 Task: Create a scrum project ArtisanBridge. Add to scrum project ArtisanBridge a team member softage.1@softage.net and assign as Project Lead. Add to scrum project ArtisanBridge a team member softage.2@softage.net
Action: Mouse moved to (250, 65)
Screenshot: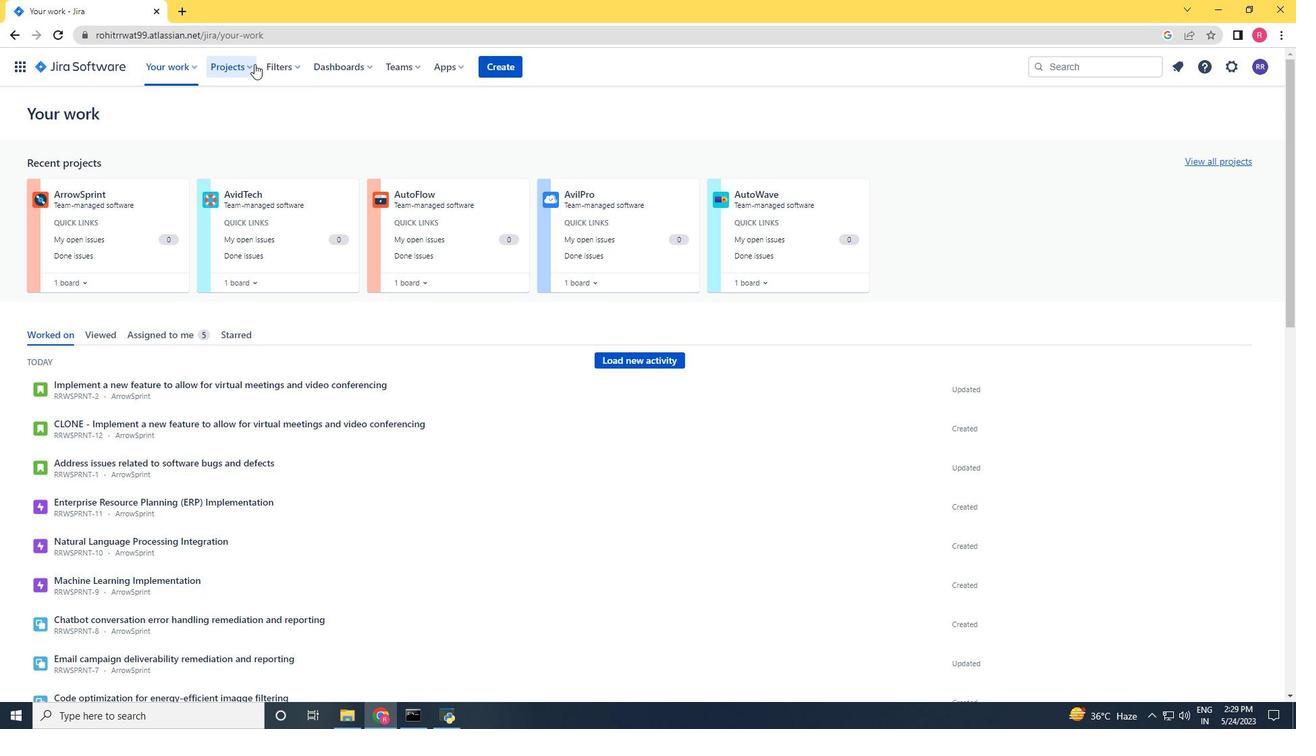 
Action: Mouse pressed left at (250, 65)
Screenshot: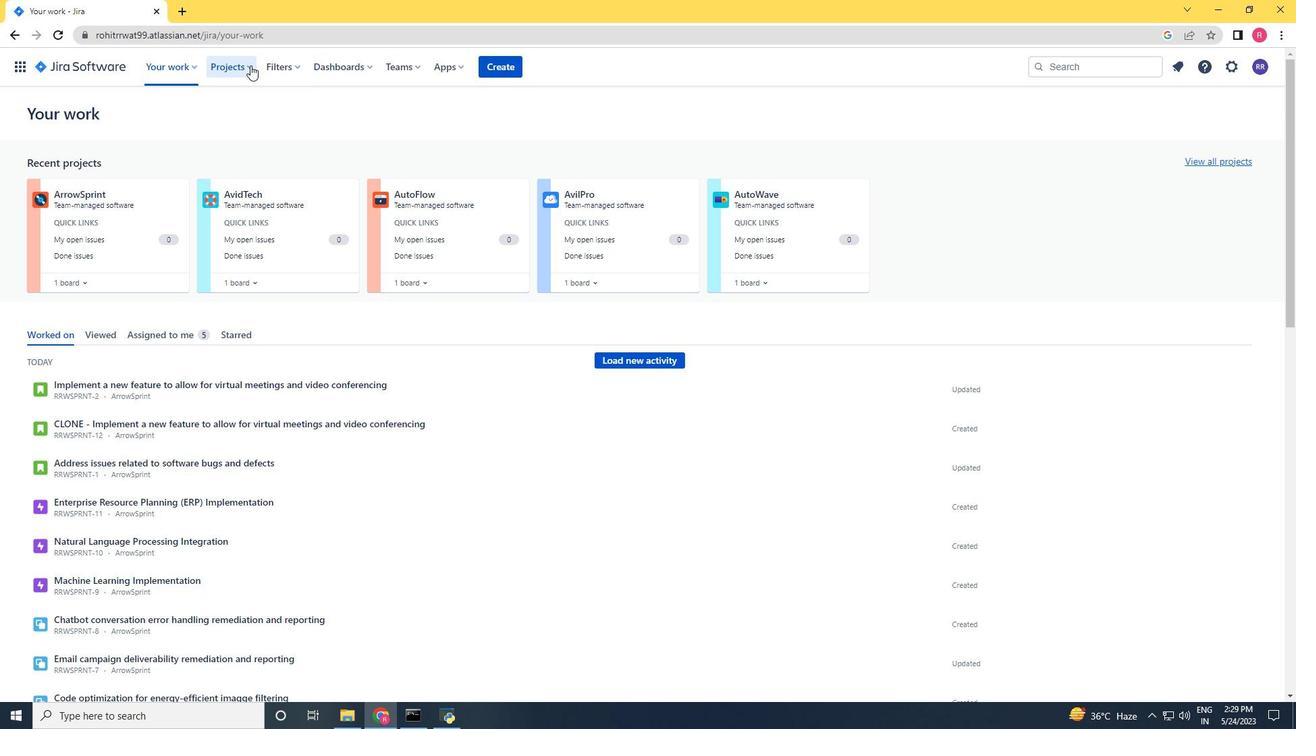 
Action: Mouse moved to (257, 328)
Screenshot: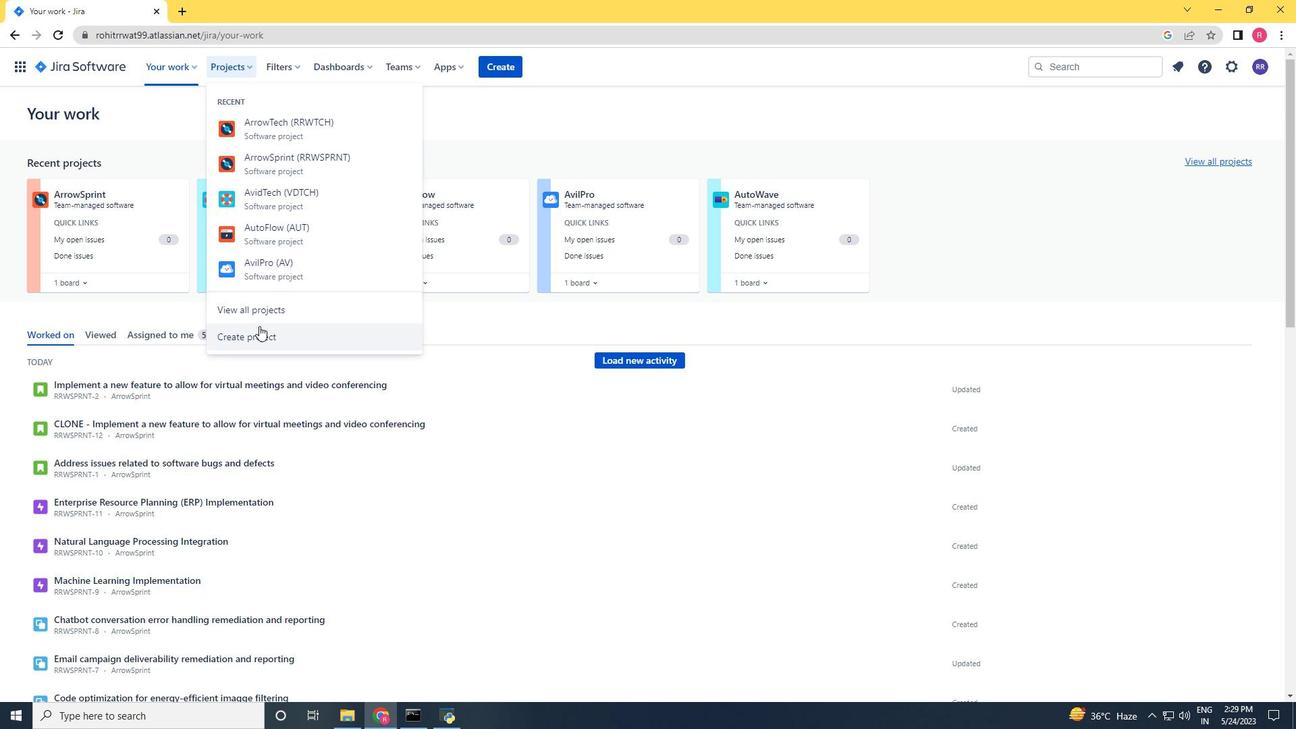 
Action: Mouse pressed left at (257, 328)
Screenshot: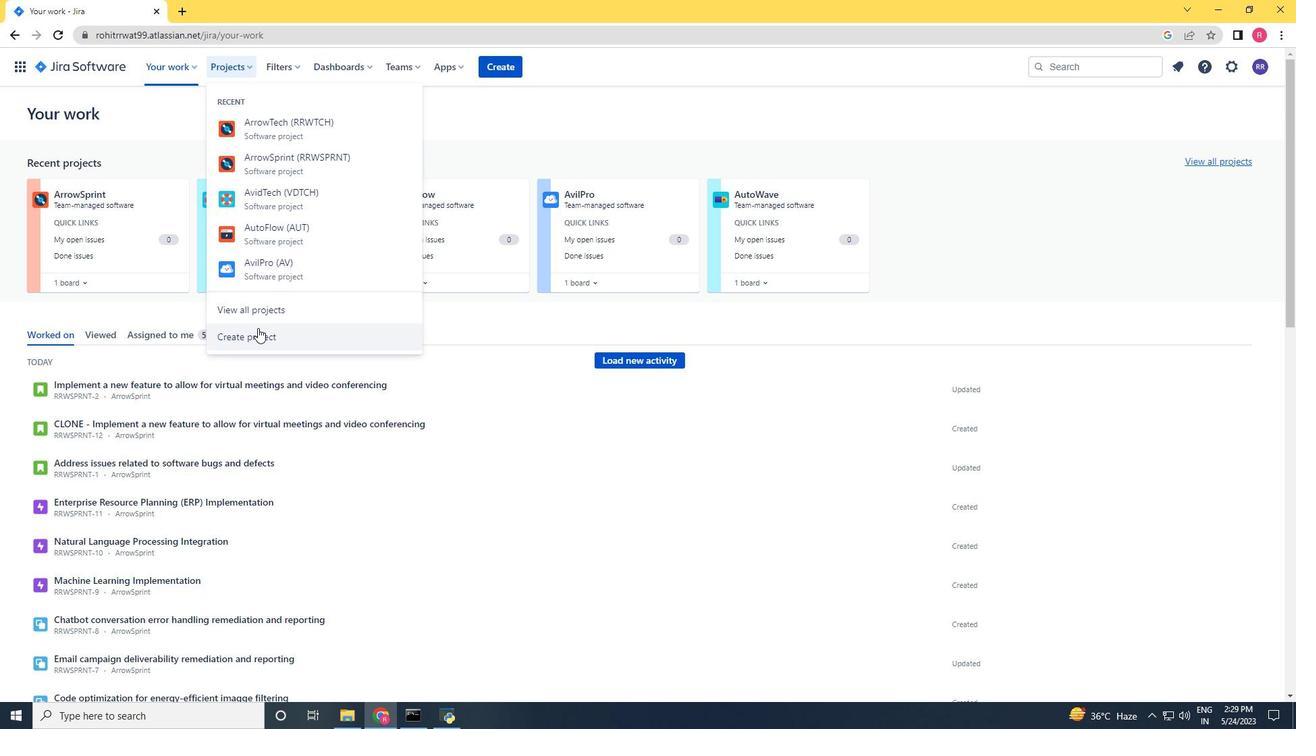 
Action: Mouse moved to (756, 353)
Screenshot: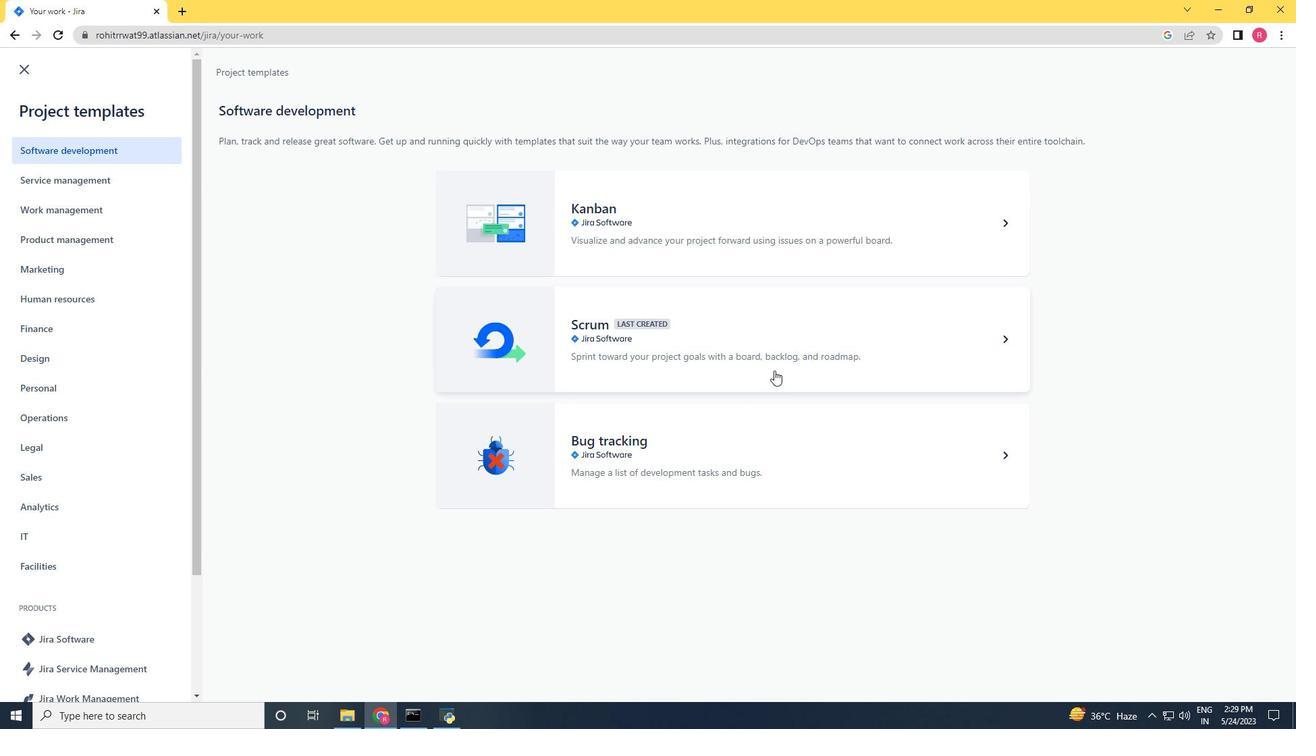 
Action: Mouse pressed left at (756, 353)
Screenshot: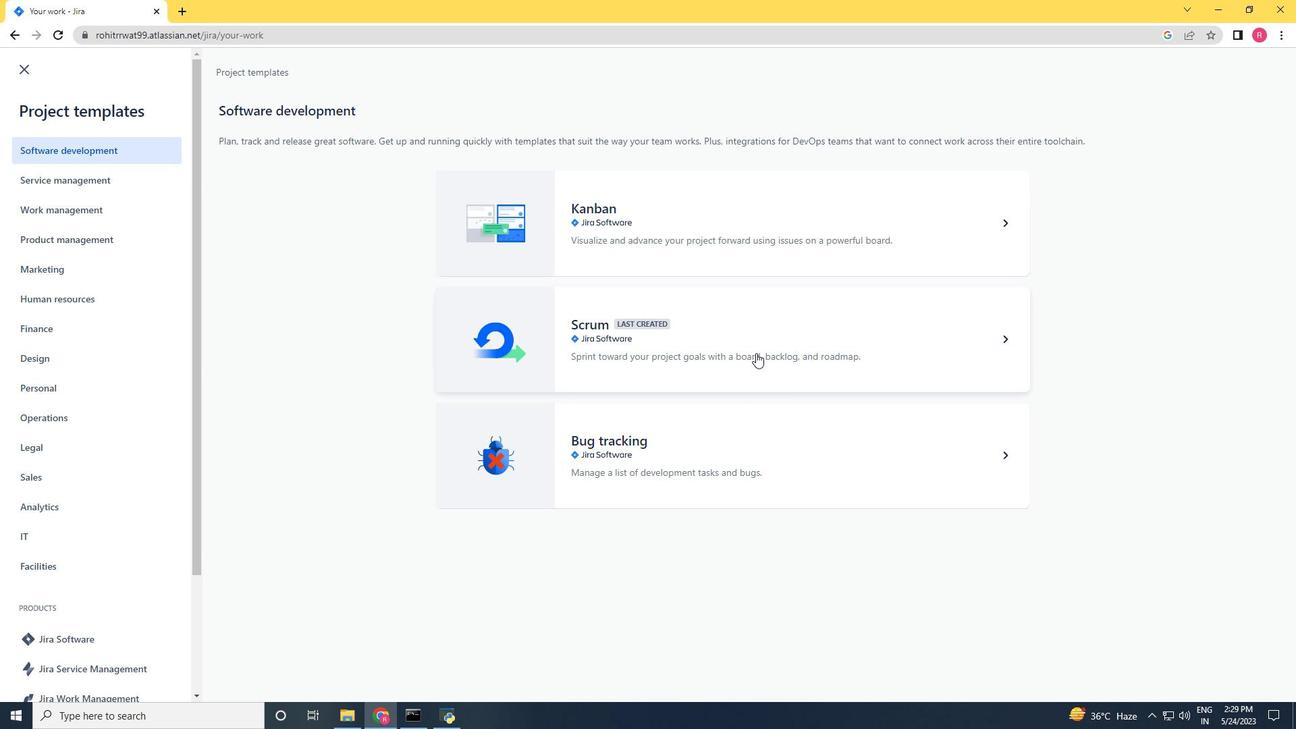 
Action: Mouse moved to (988, 667)
Screenshot: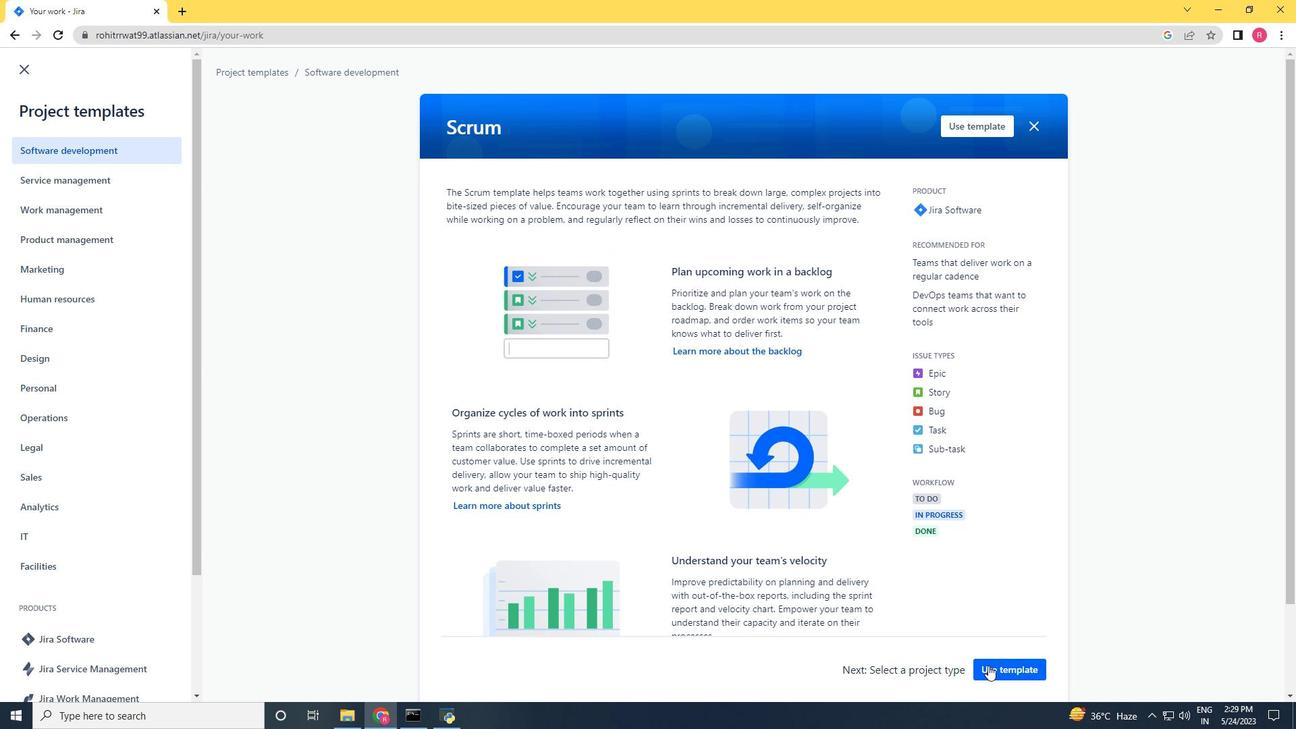 
Action: Mouse pressed left at (988, 667)
Screenshot: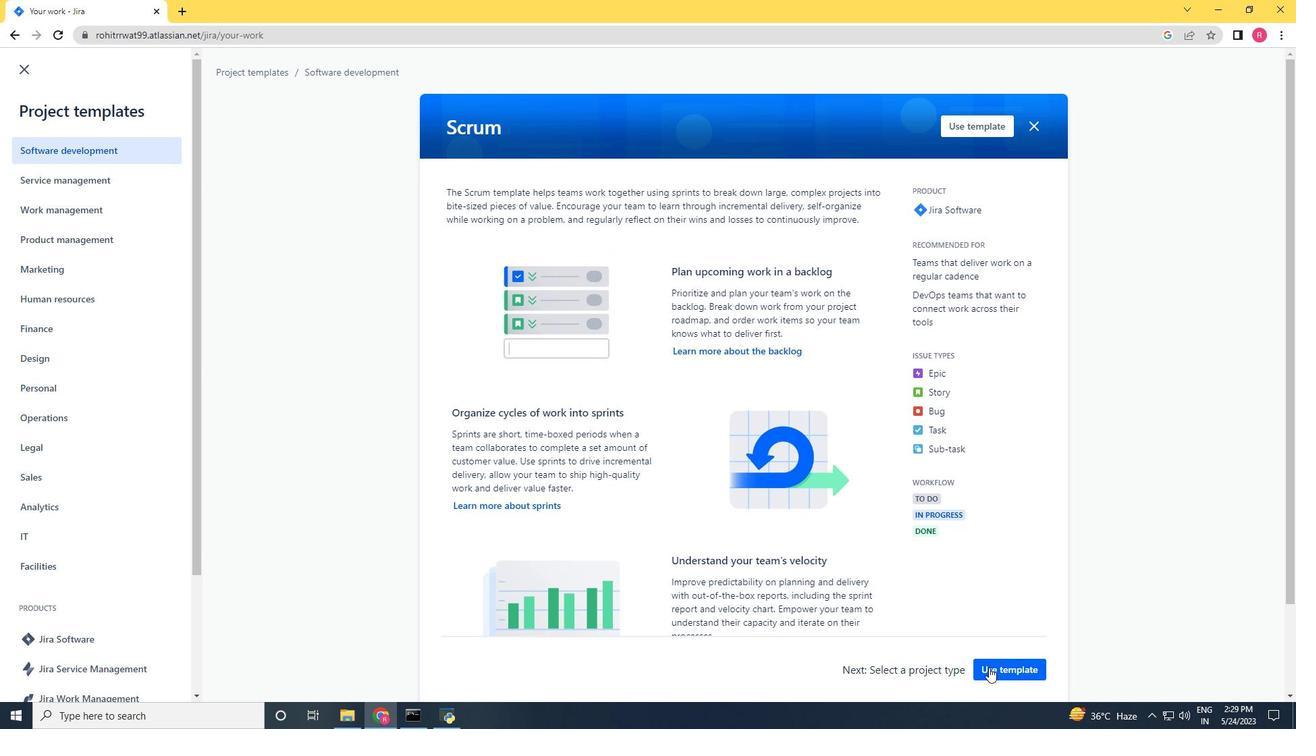 
Action: Mouse moved to (442, 662)
Screenshot: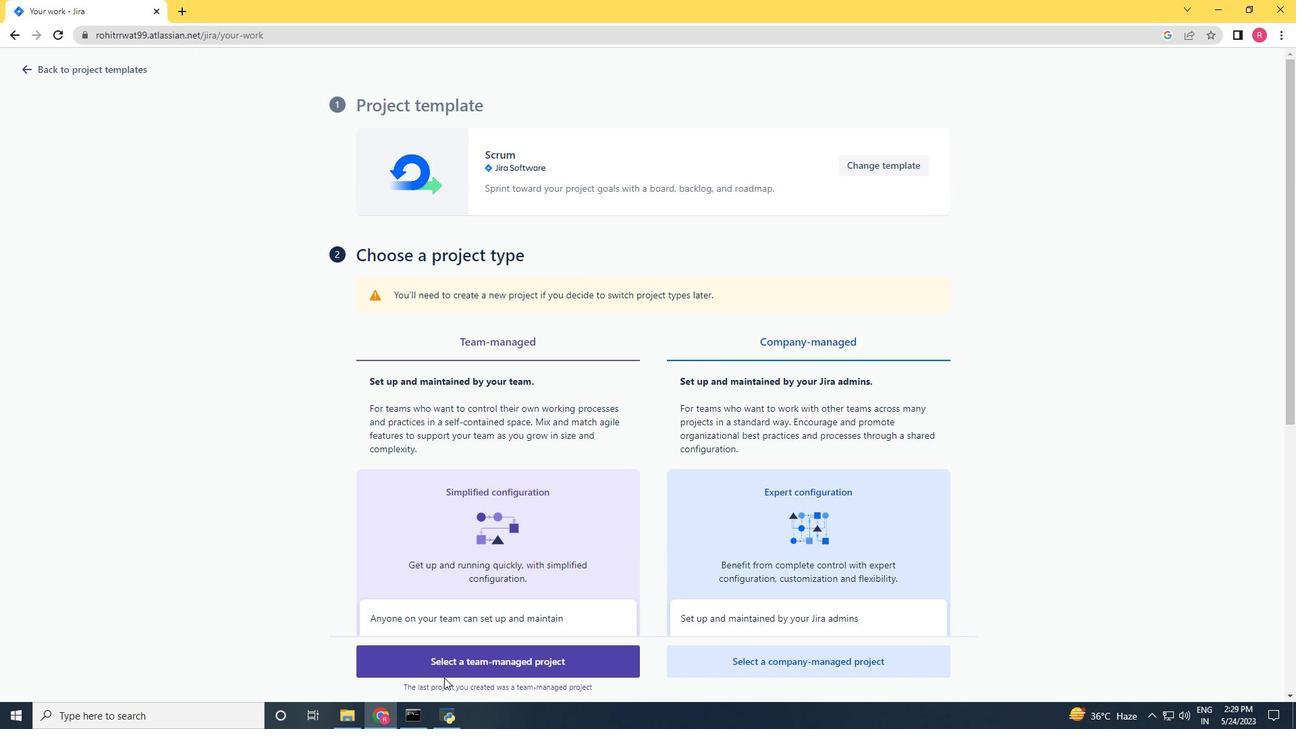 
Action: Mouse pressed left at (442, 662)
Screenshot: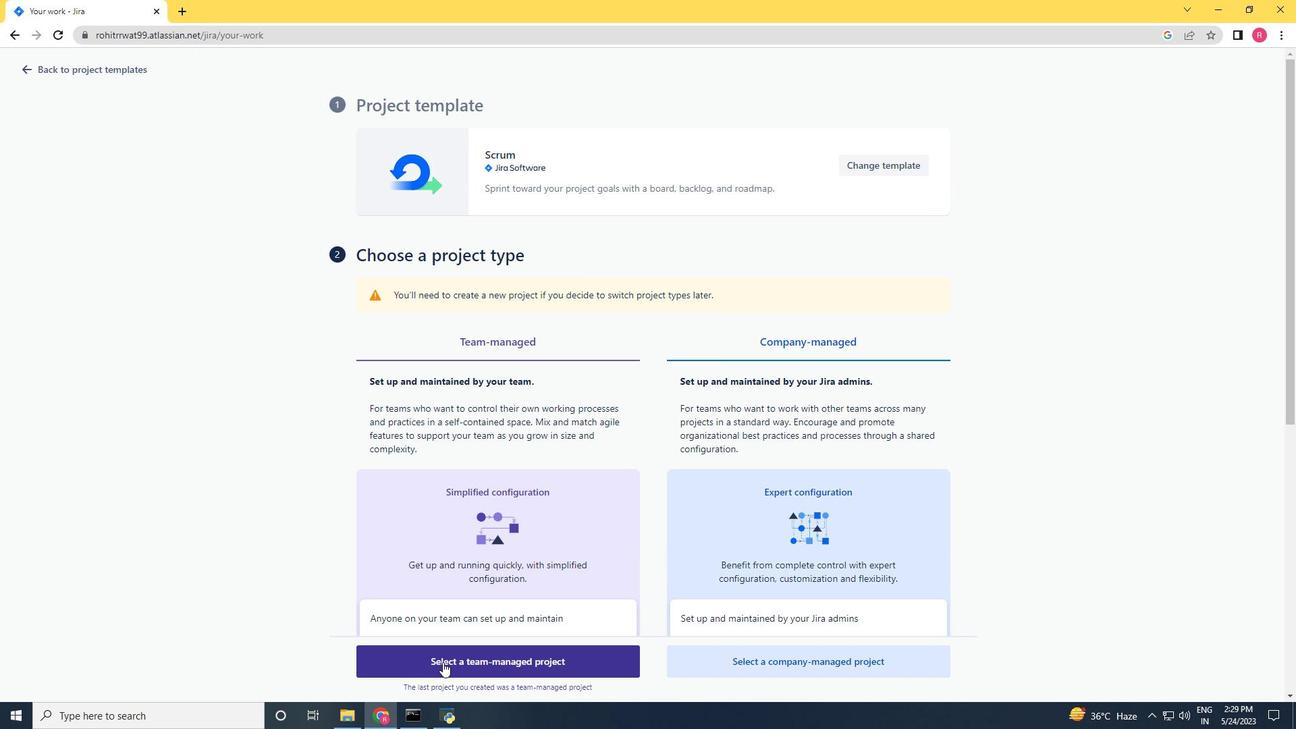 
Action: Mouse moved to (334, 313)
Screenshot: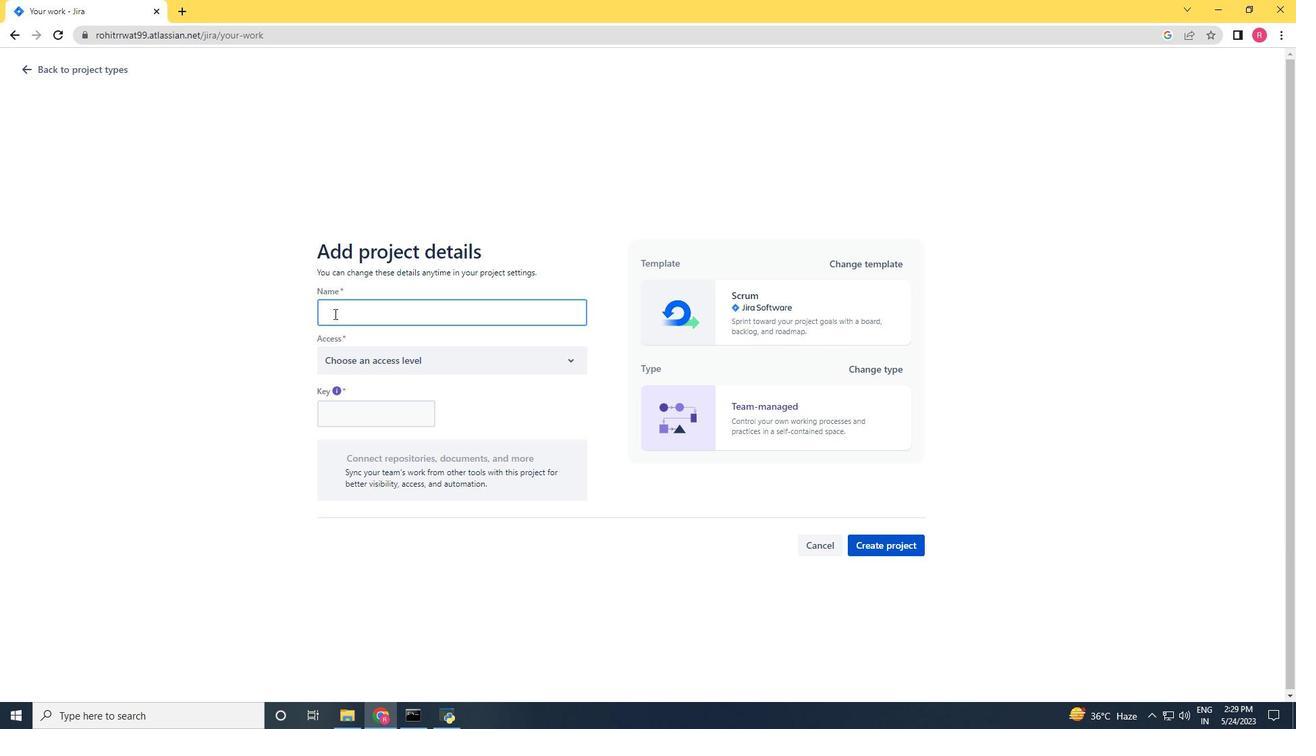
Action: Key pressed <Key.shift>Arisan<Key.shift>brideg<Key.backspace><Key.backspace>ge
Screenshot: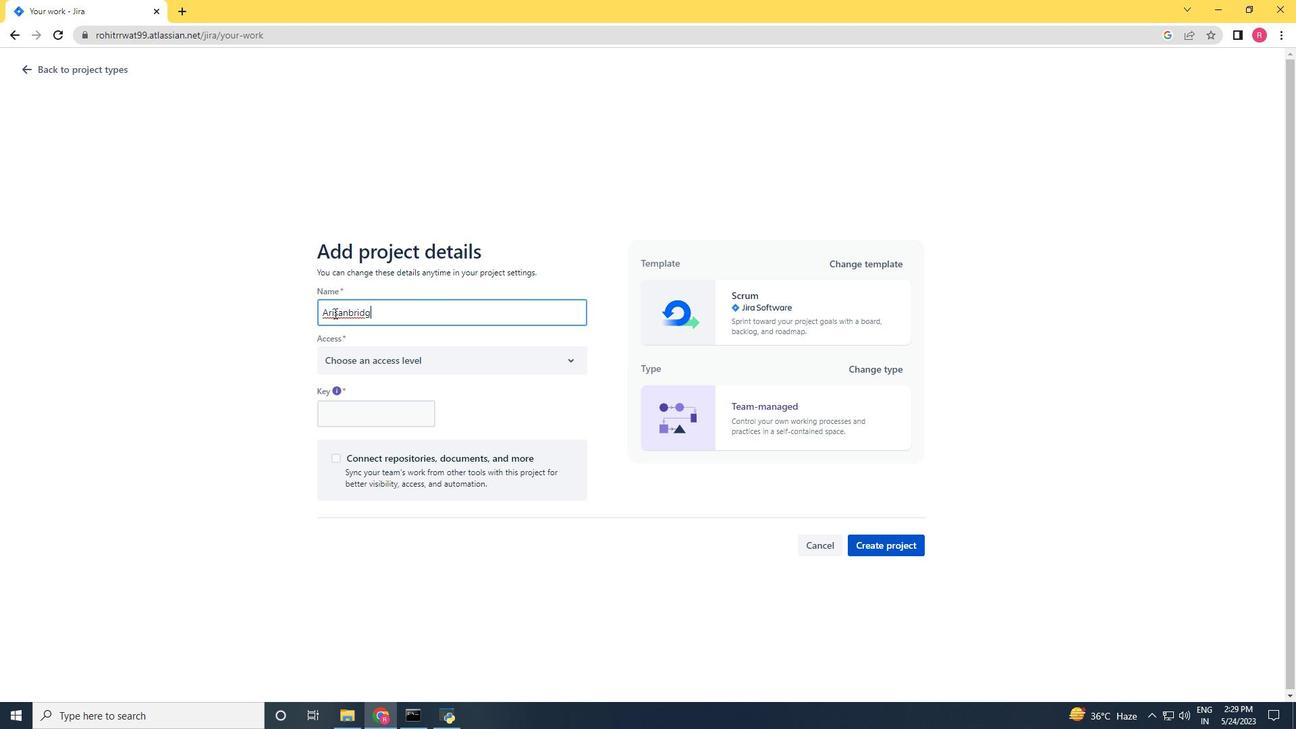 
Action: Mouse moved to (339, 313)
Screenshot: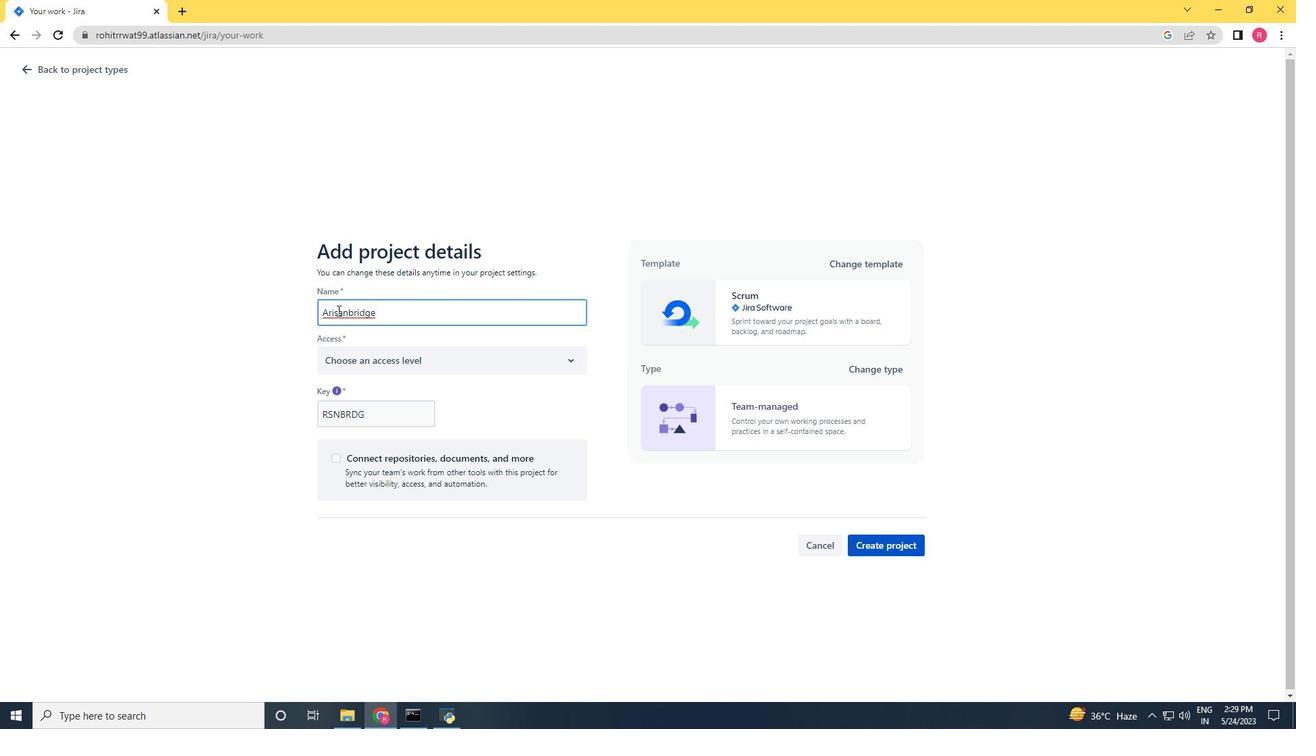 
Action: Mouse pressed left at (339, 313)
Screenshot: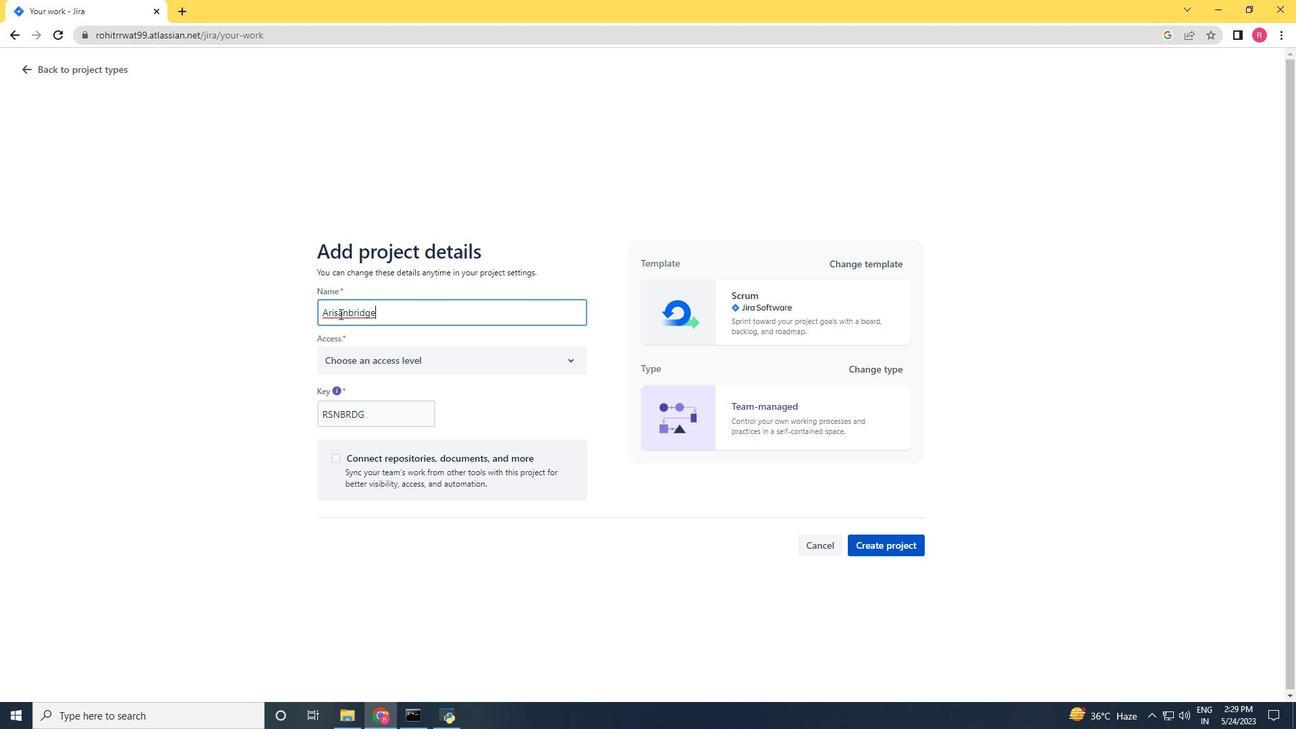 
Action: Mouse moved to (330, 315)
Screenshot: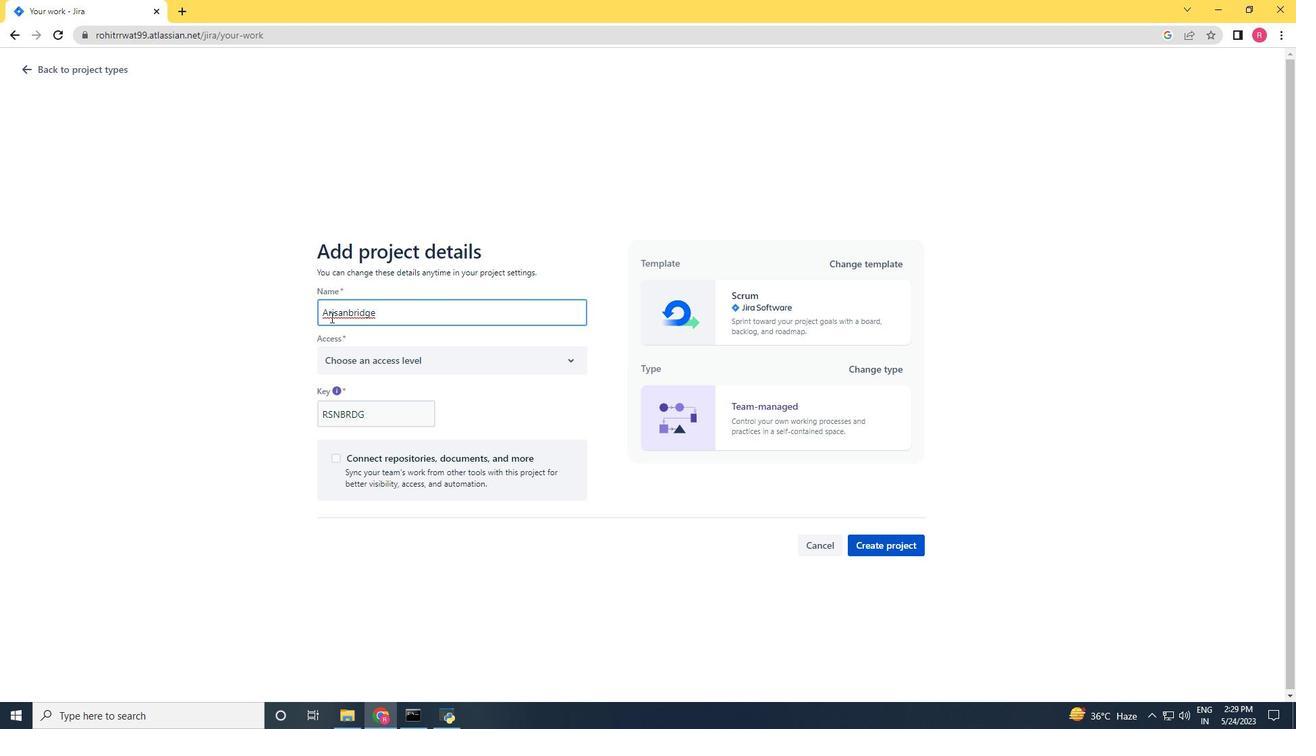 
Action: Mouse pressed left at (330, 315)
Screenshot: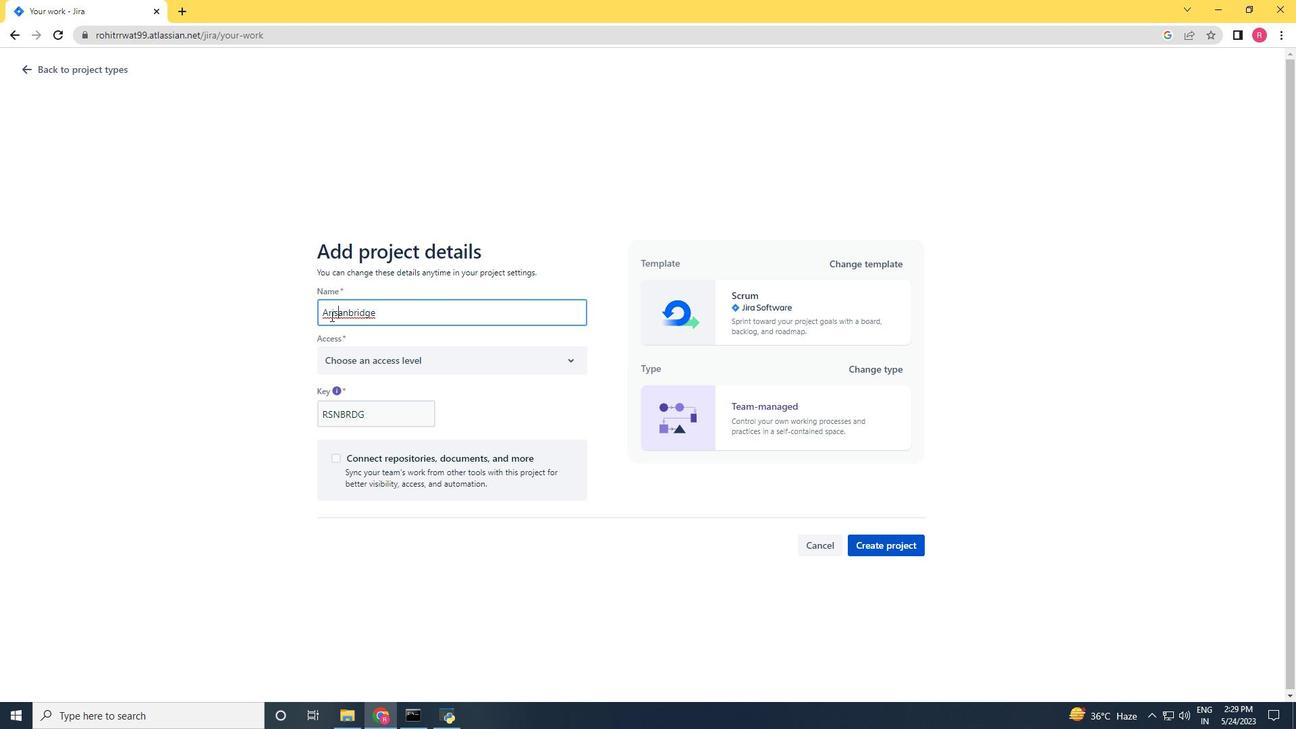 
Action: Key pressed t
Screenshot: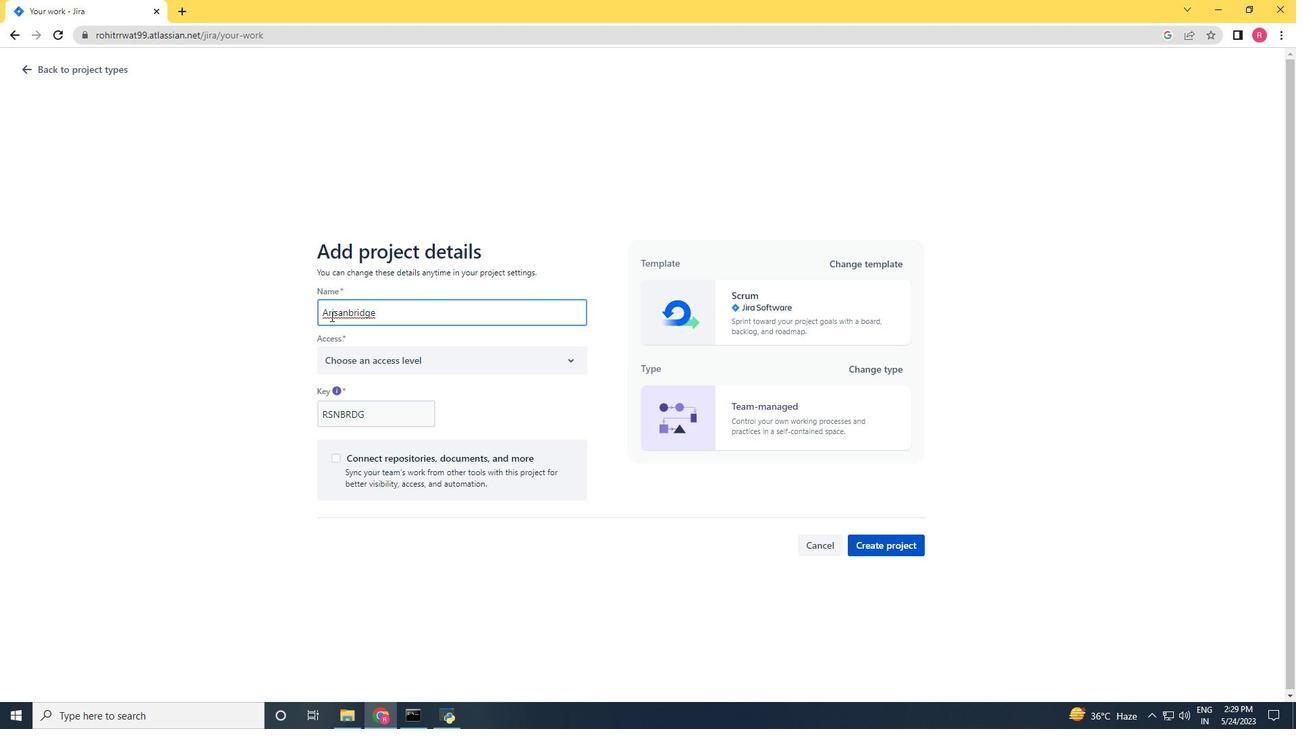 
Action: Mouse moved to (394, 314)
Screenshot: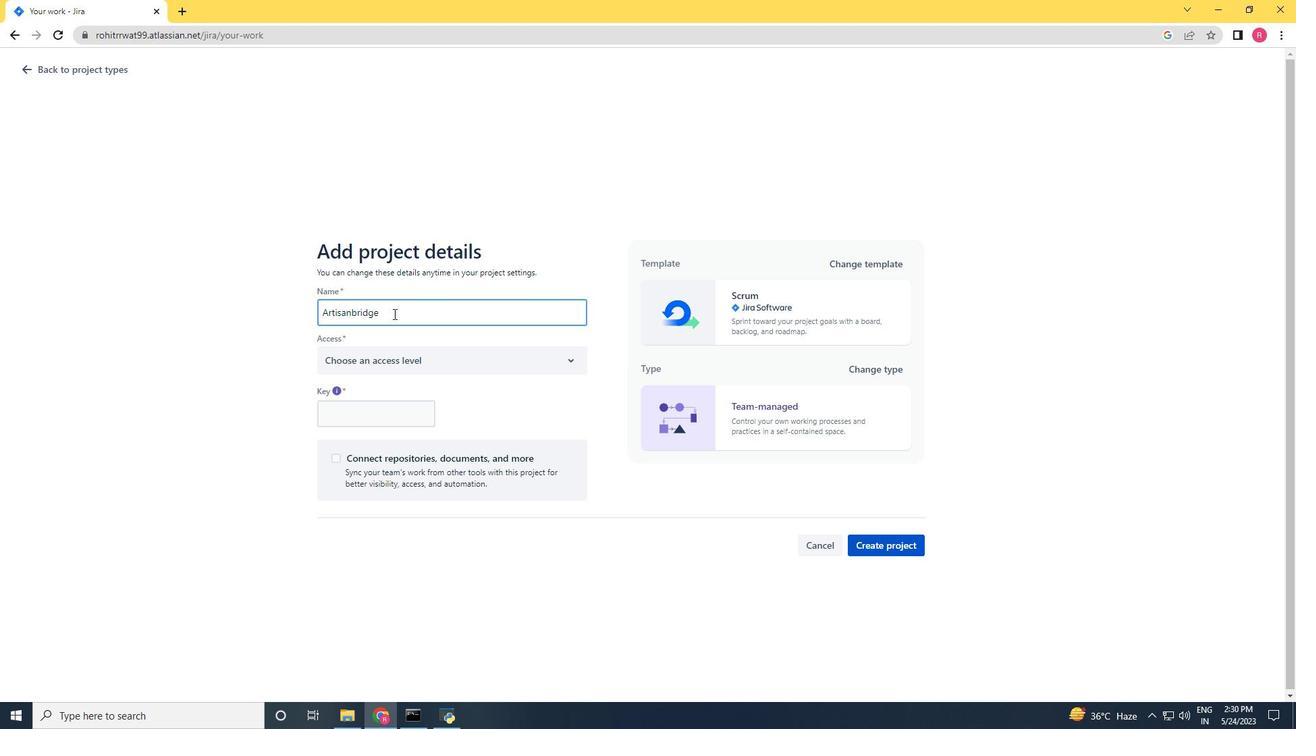 
Action: Mouse pressed left at (394, 314)
Screenshot: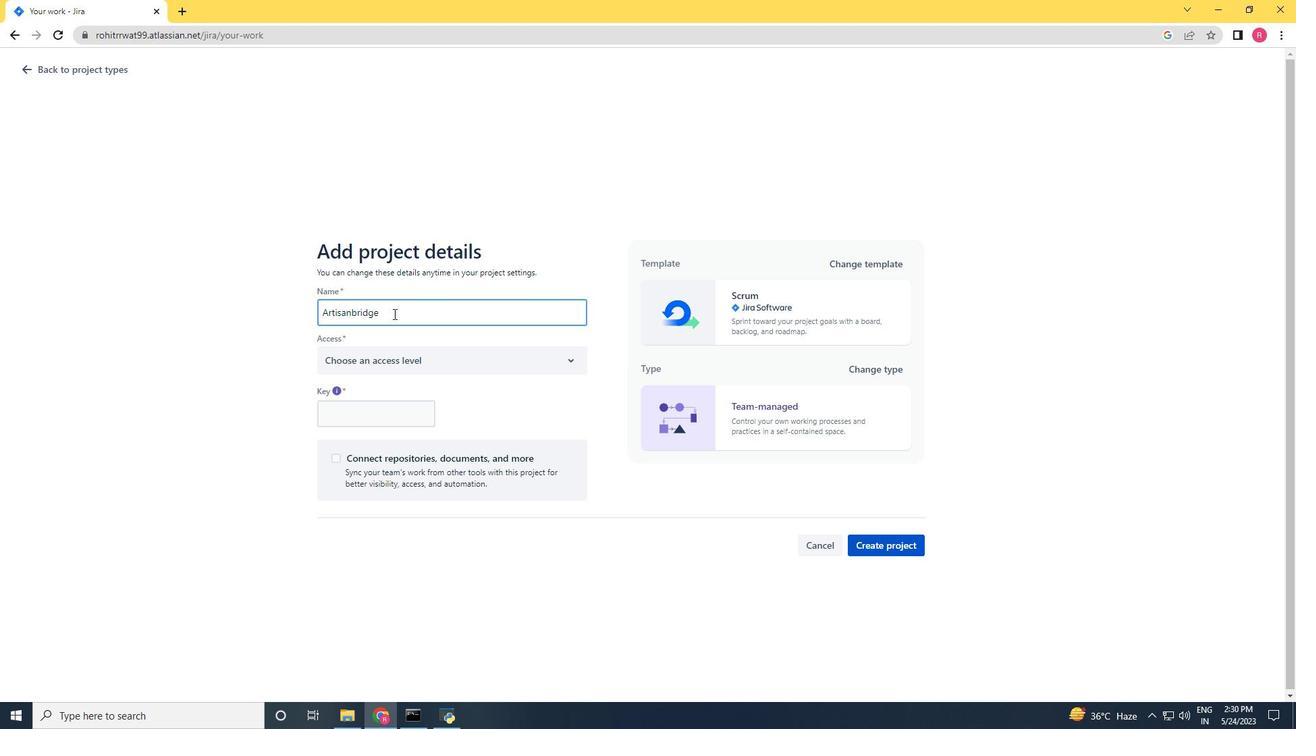 
Action: Mouse moved to (357, 316)
Screenshot: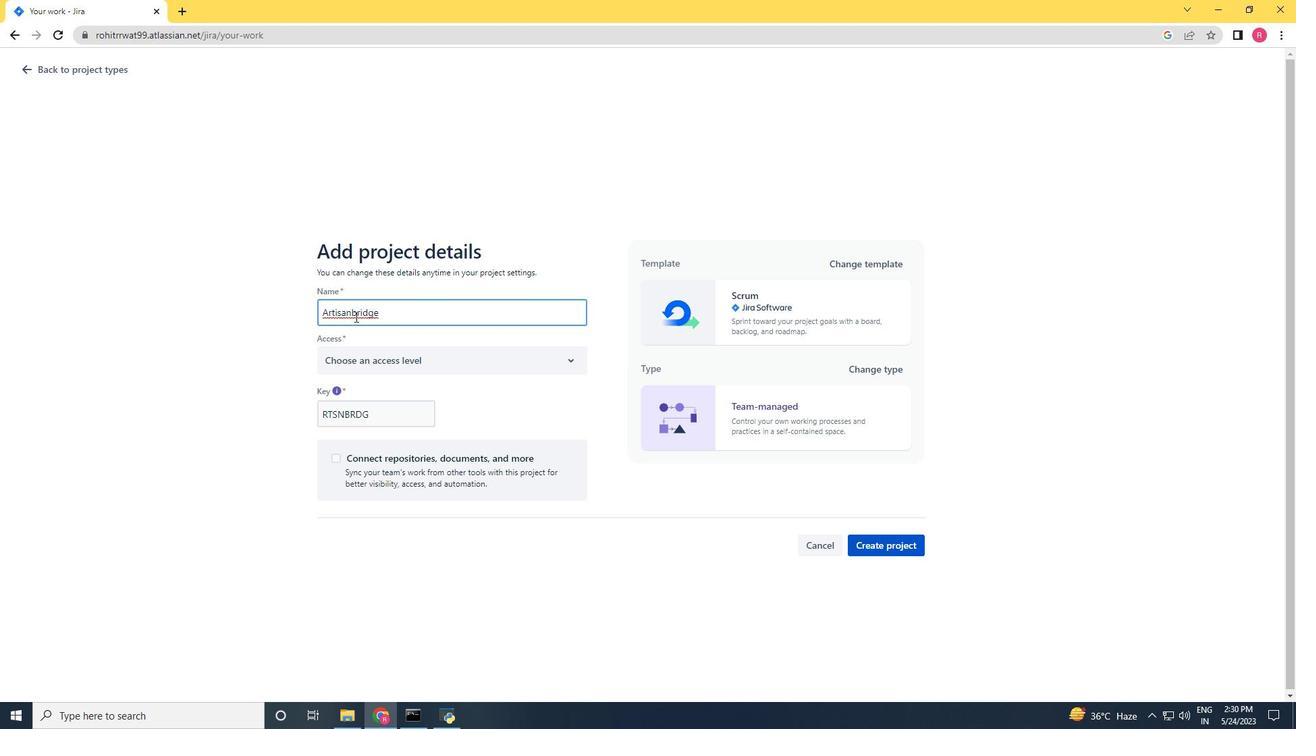 
Action: Mouse pressed left at (357, 316)
Screenshot: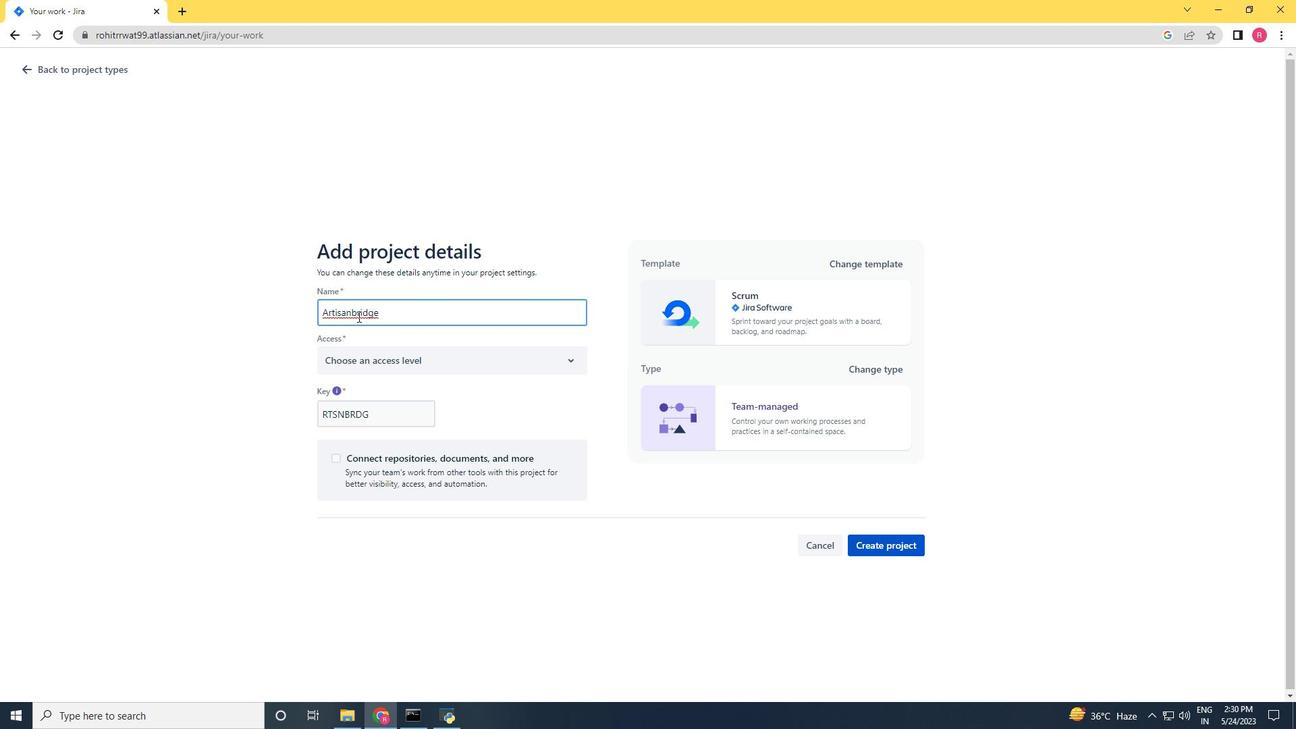 
Action: Key pressed <Key.backspace><Key.shift_r>B
Screenshot: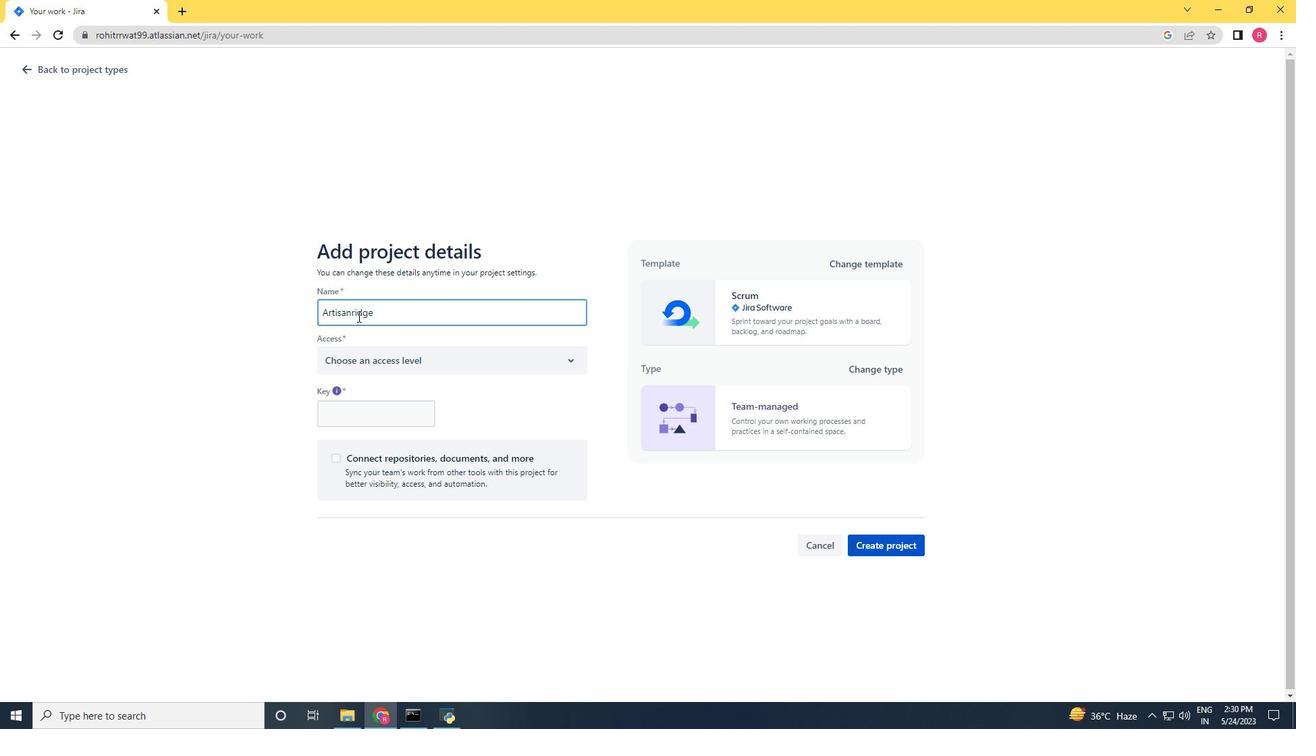 
Action: Mouse moved to (409, 369)
Screenshot: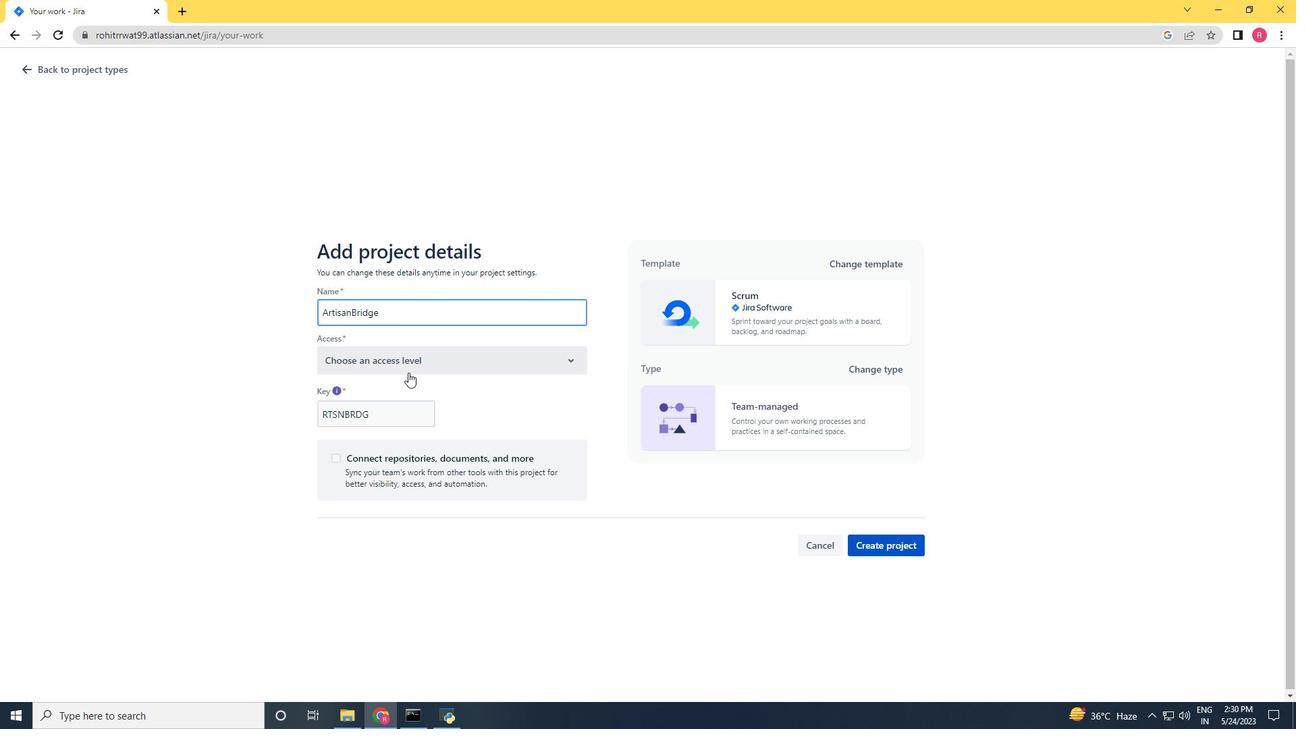 
Action: Mouse pressed left at (409, 369)
Screenshot: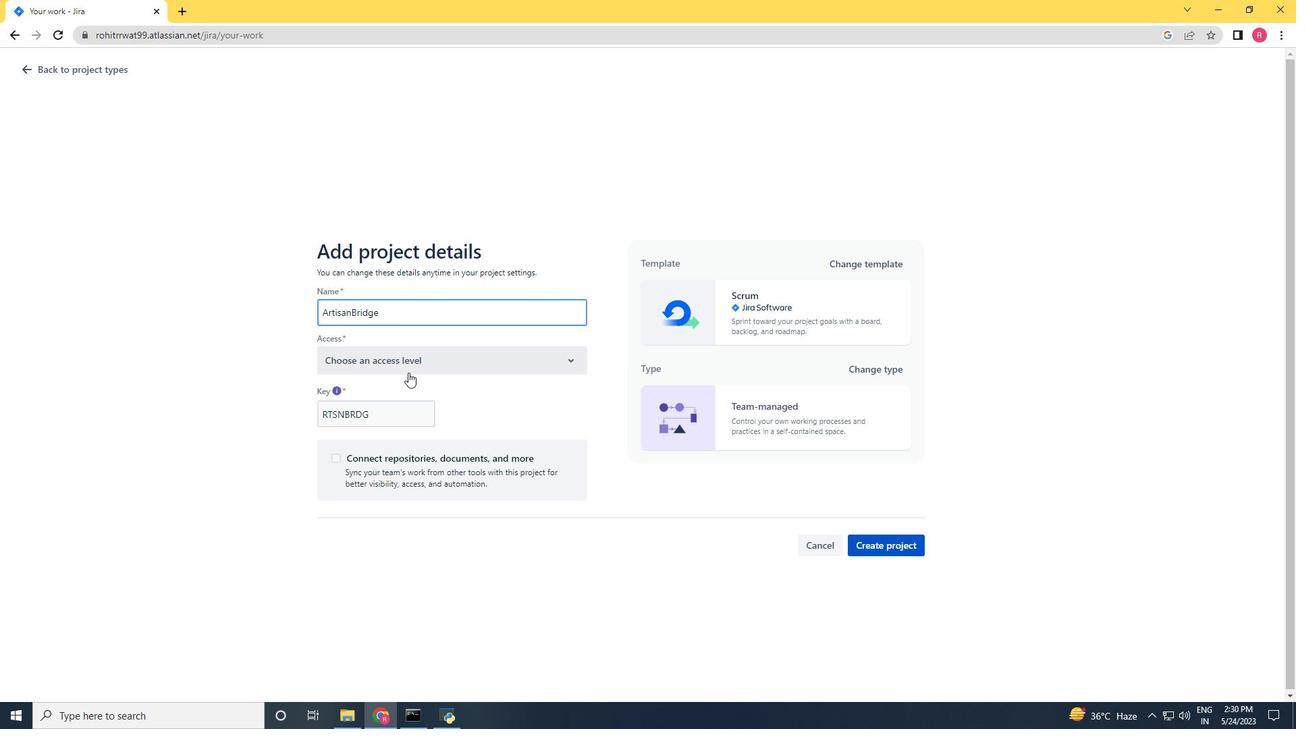 
Action: Mouse moved to (406, 408)
Screenshot: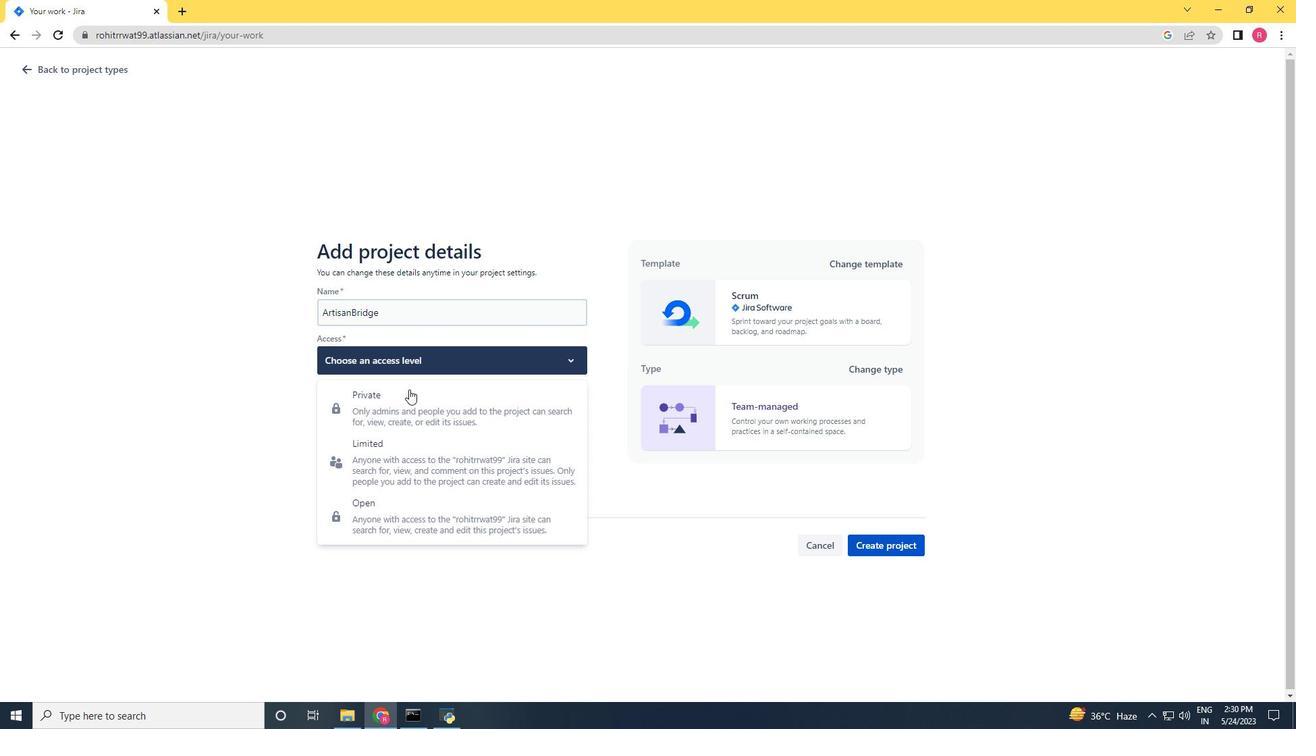 
Action: Mouse pressed left at (406, 408)
Screenshot: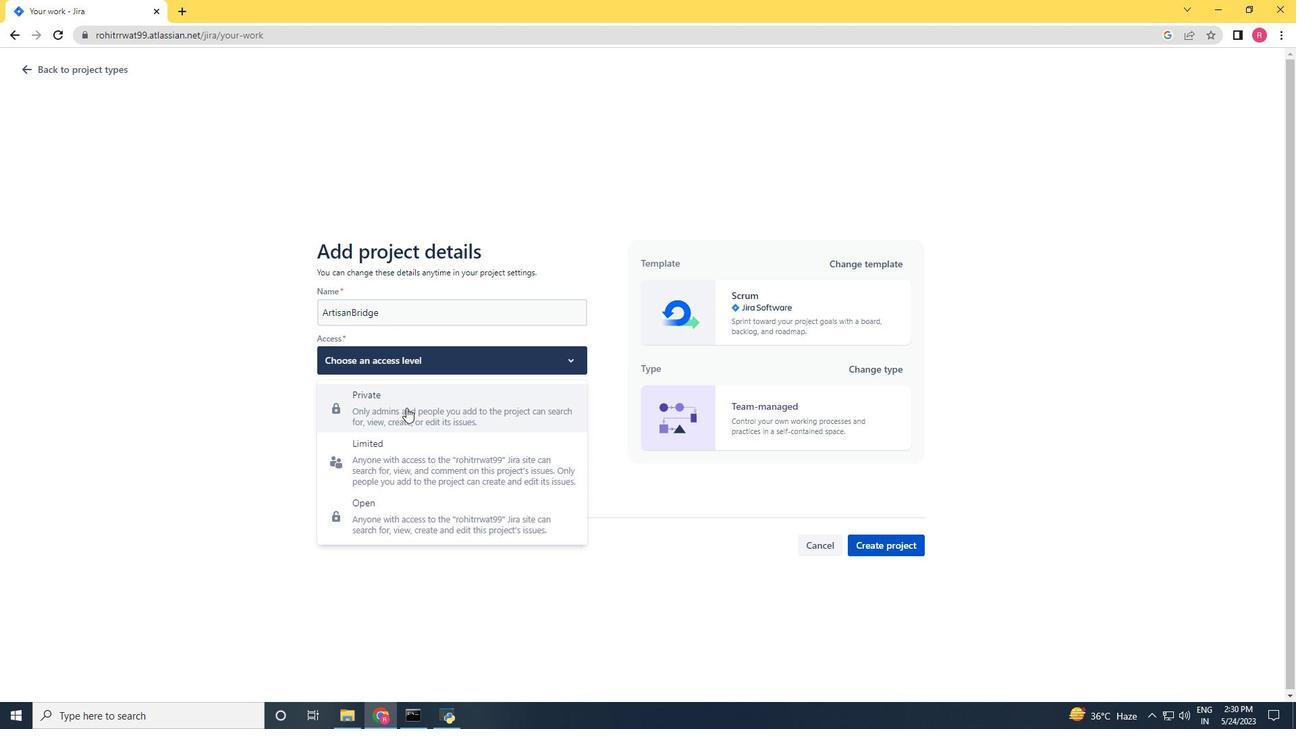 
Action: Mouse moved to (868, 544)
Screenshot: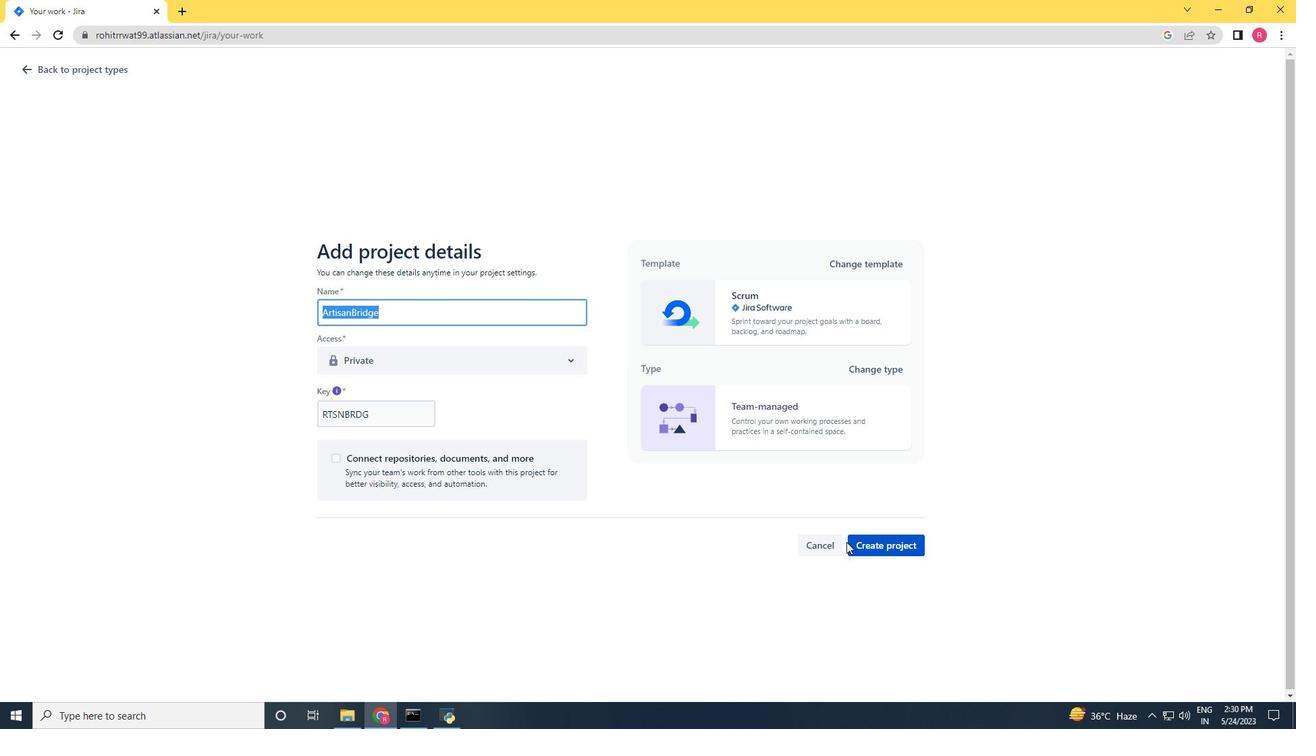 
Action: Mouse pressed left at (868, 544)
Screenshot: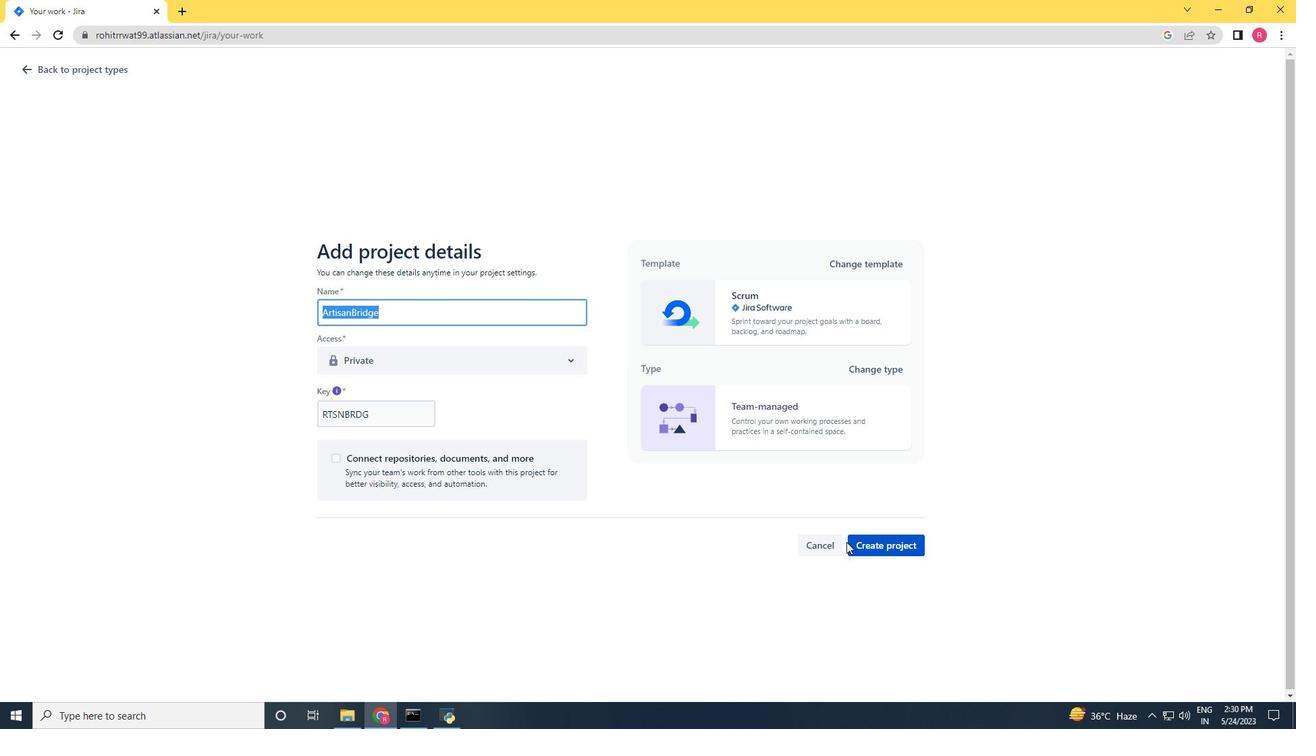 
Action: Mouse moved to (326, 190)
Screenshot: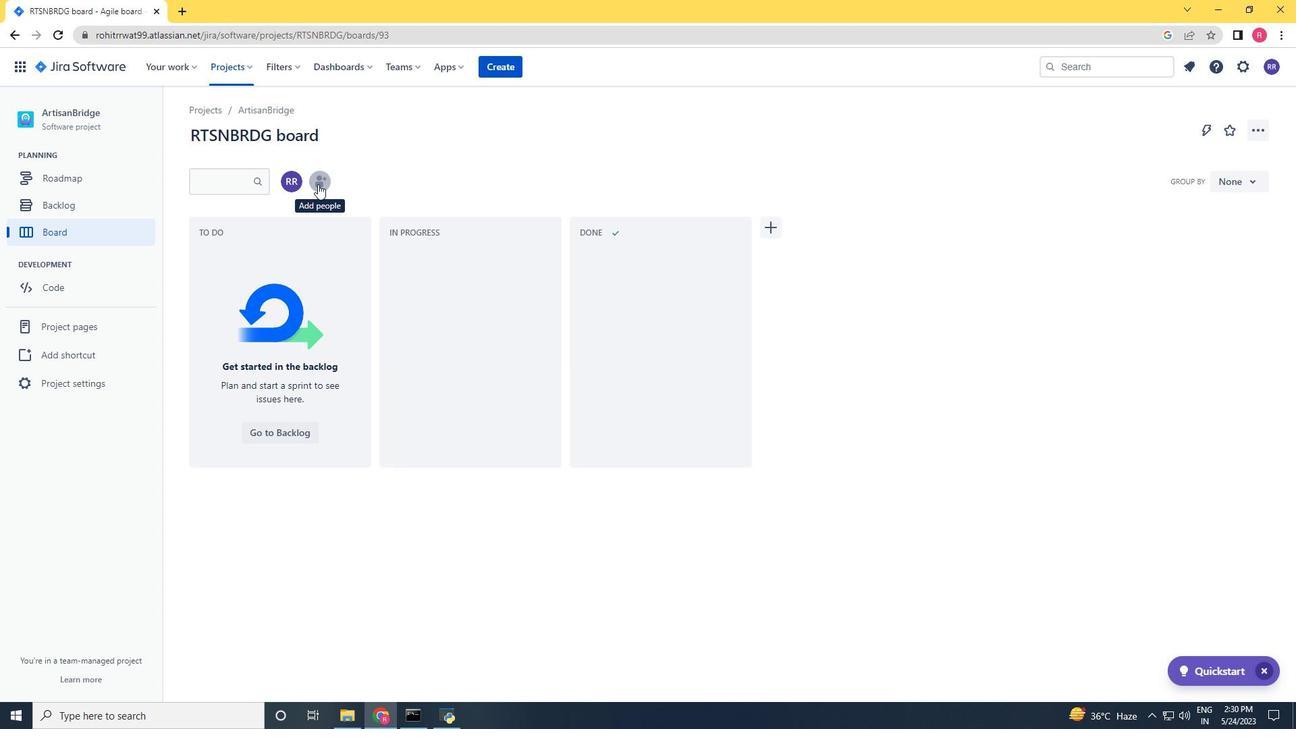 
Action: Mouse pressed left at (326, 190)
Screenshot: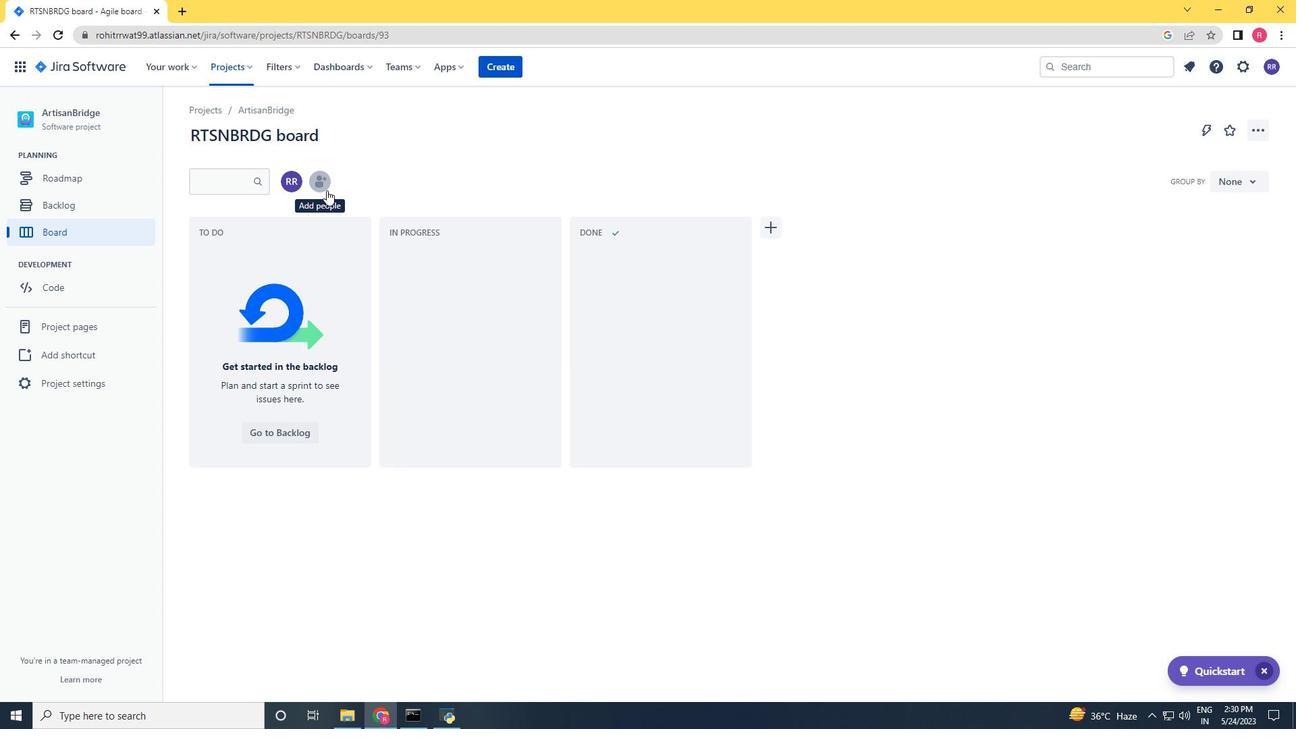 
Action: Key pressed softage.1<Key.shift><Key.shift><Key.shift><Key.shift><Key.shift><Key.shift><Key.shift><Key.shift><Key.shift><Key.shift><Key.shift><Key.shift>@softage.net
Screenshot: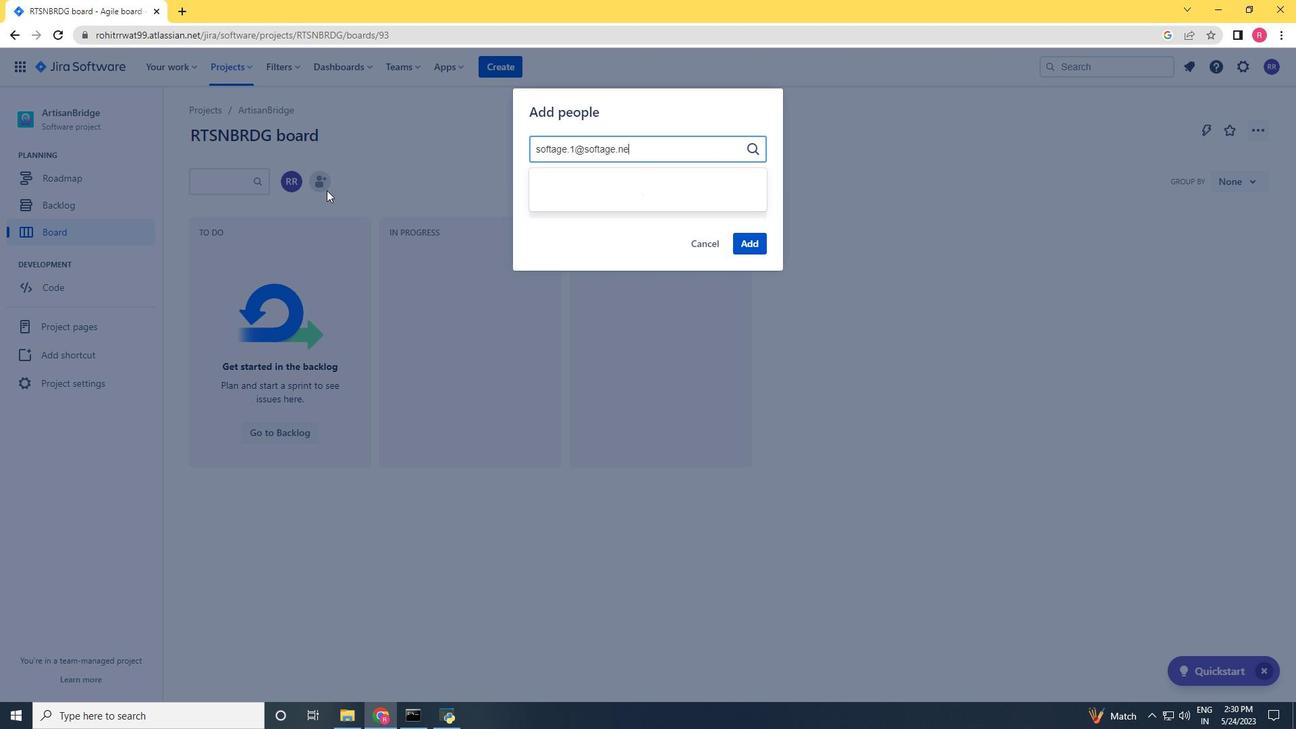 
Action: Mouse moved to (590, 194)
Screenshot: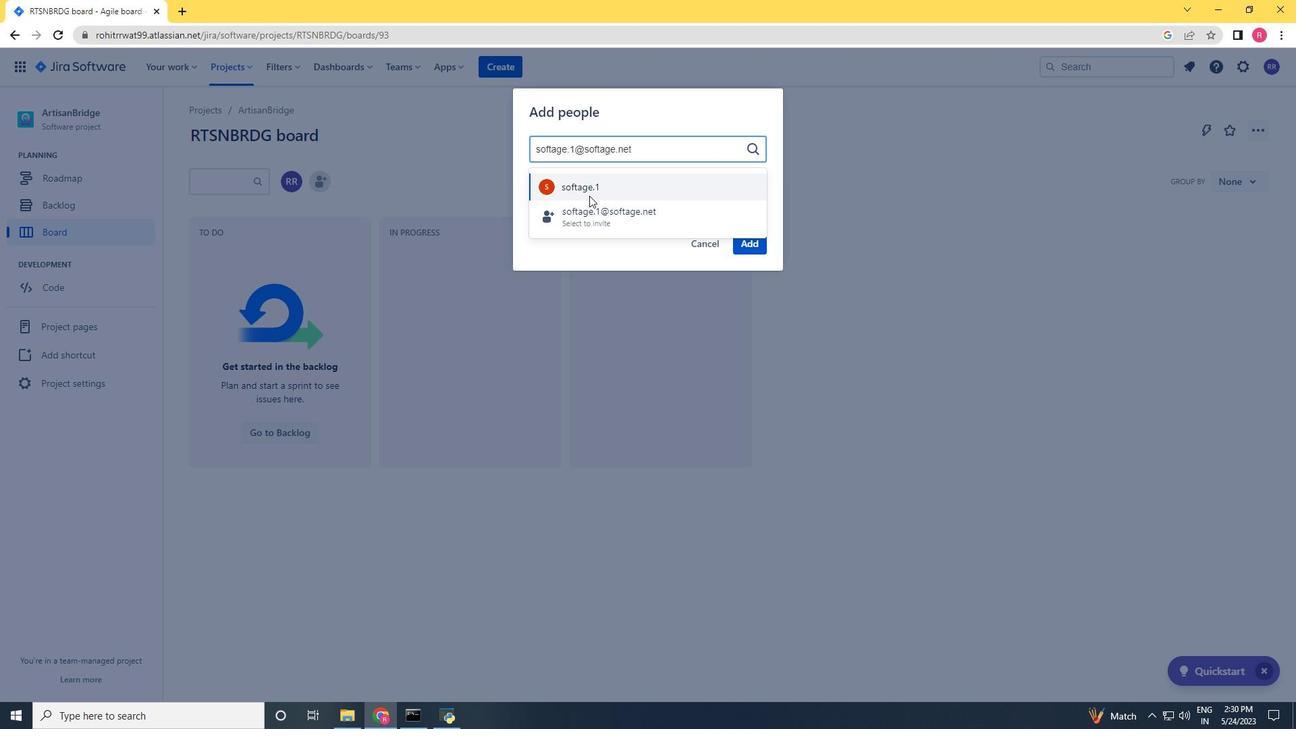 
Action: Mouse pressed left at (590, 194)
Screenshot: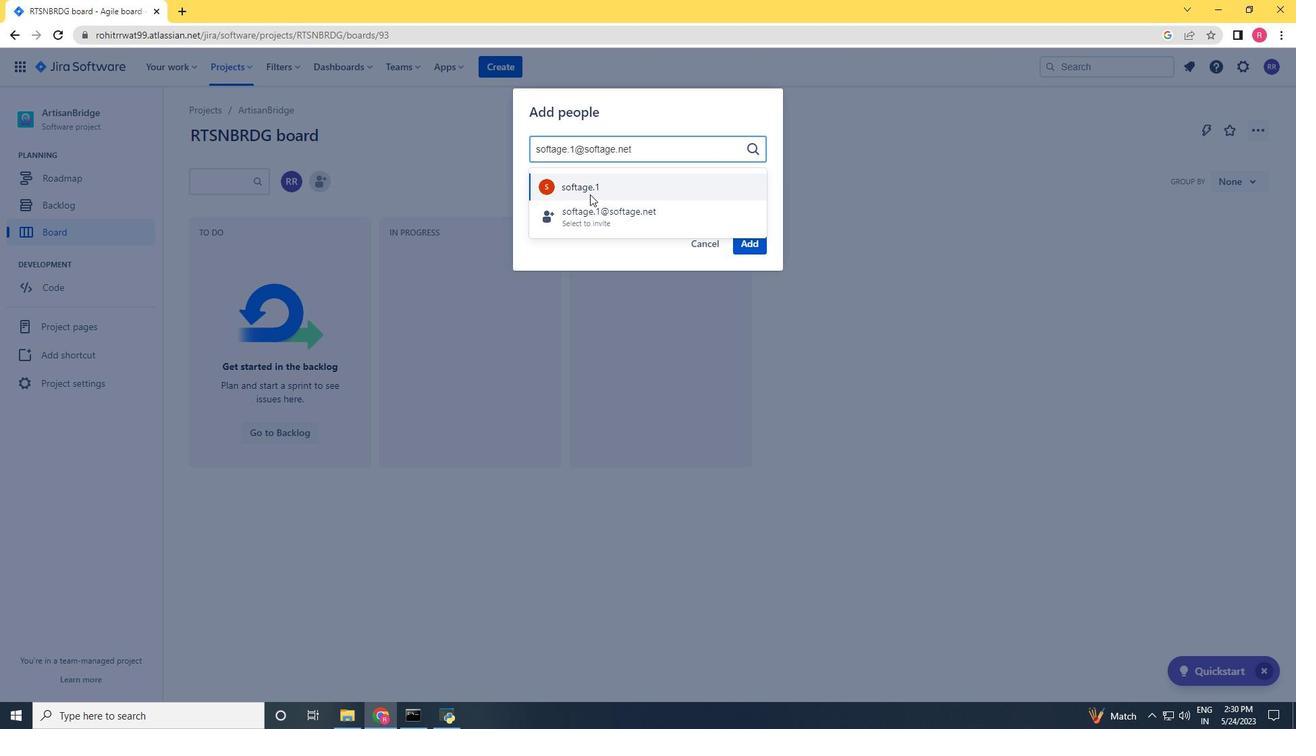 
Action: Mouse moved to (751, 247)
Screenshot: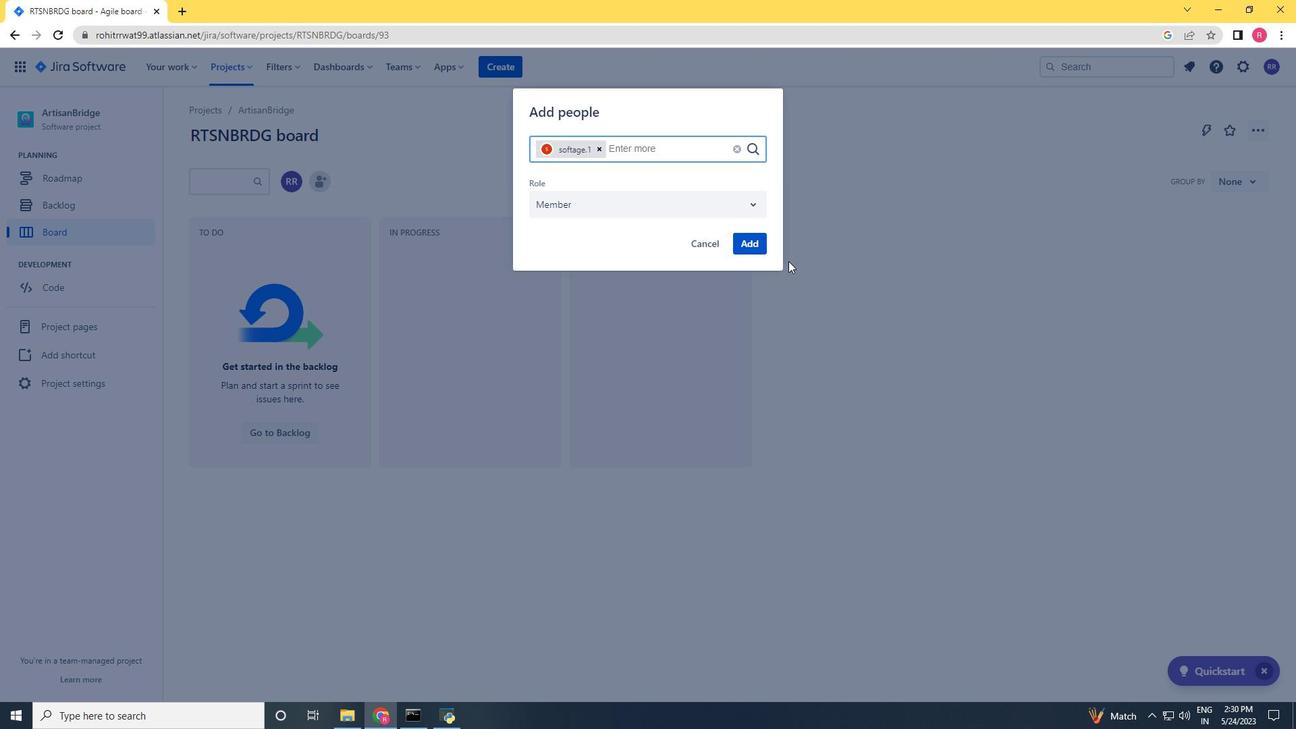 
Action: Mouse pressed left at (751, 247)
Screenshot: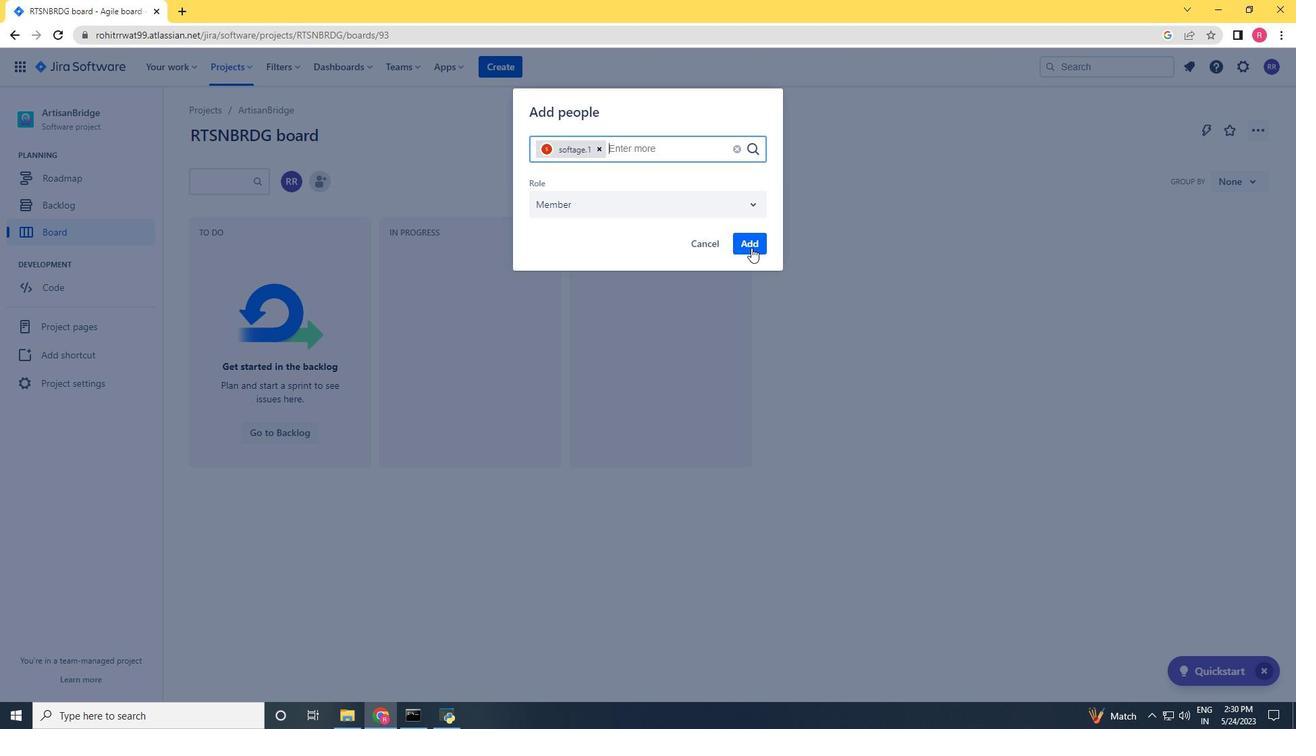 
Action: Mouse moved to (85, 379)
Screenshot: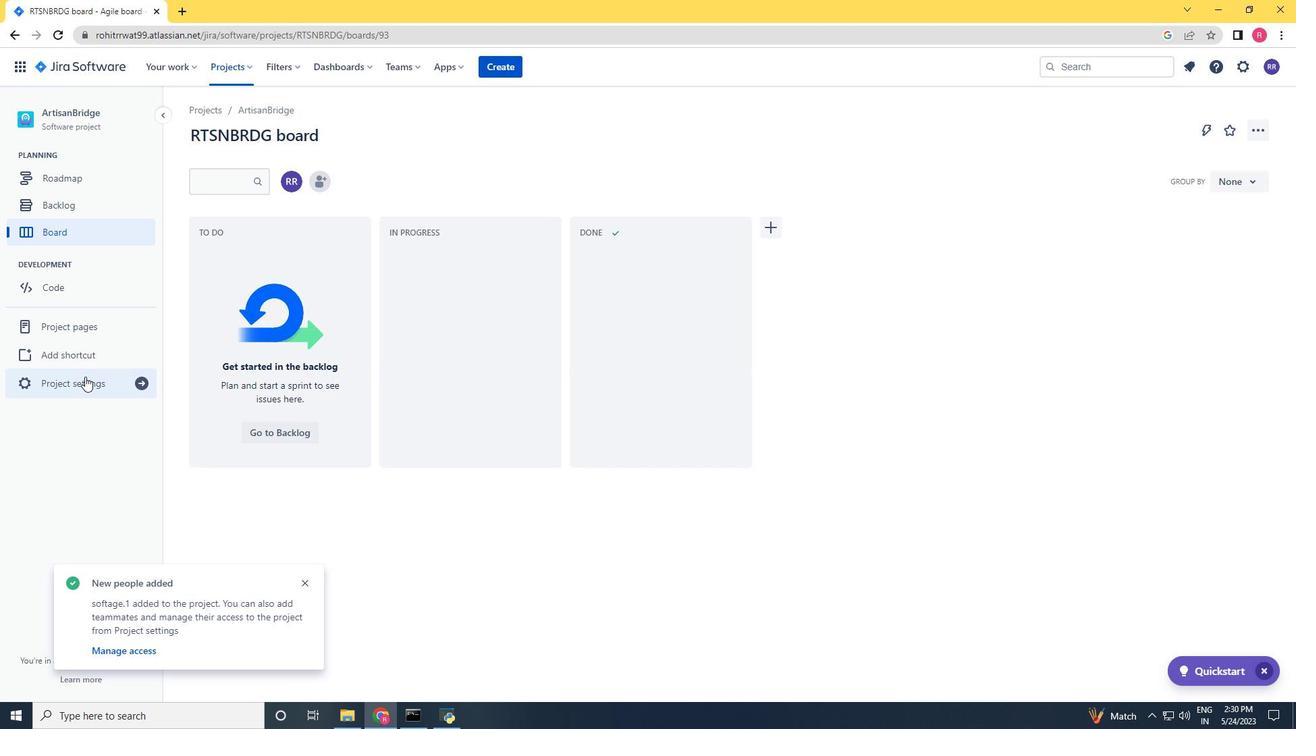 
Action: Mouse pressed left at (85, 379)
Screenshot: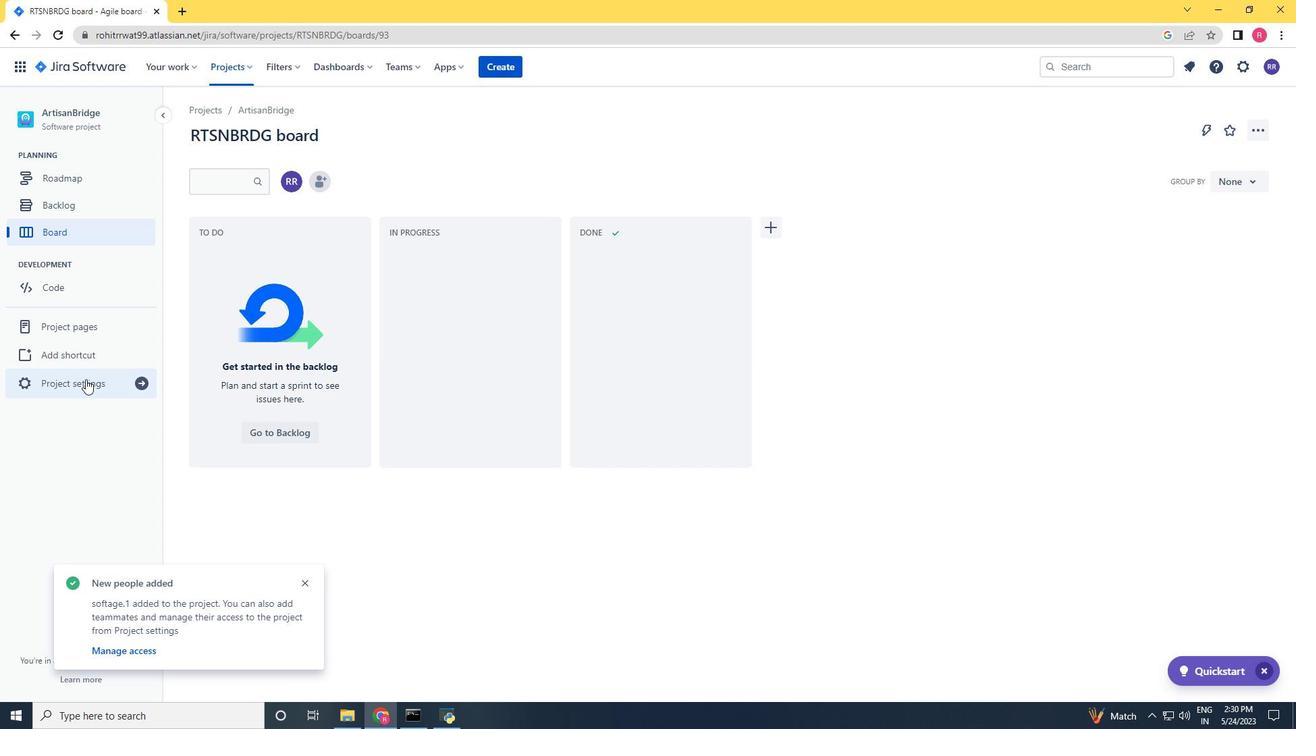
Action: Mouse moved to (668, 494)
Screenshot: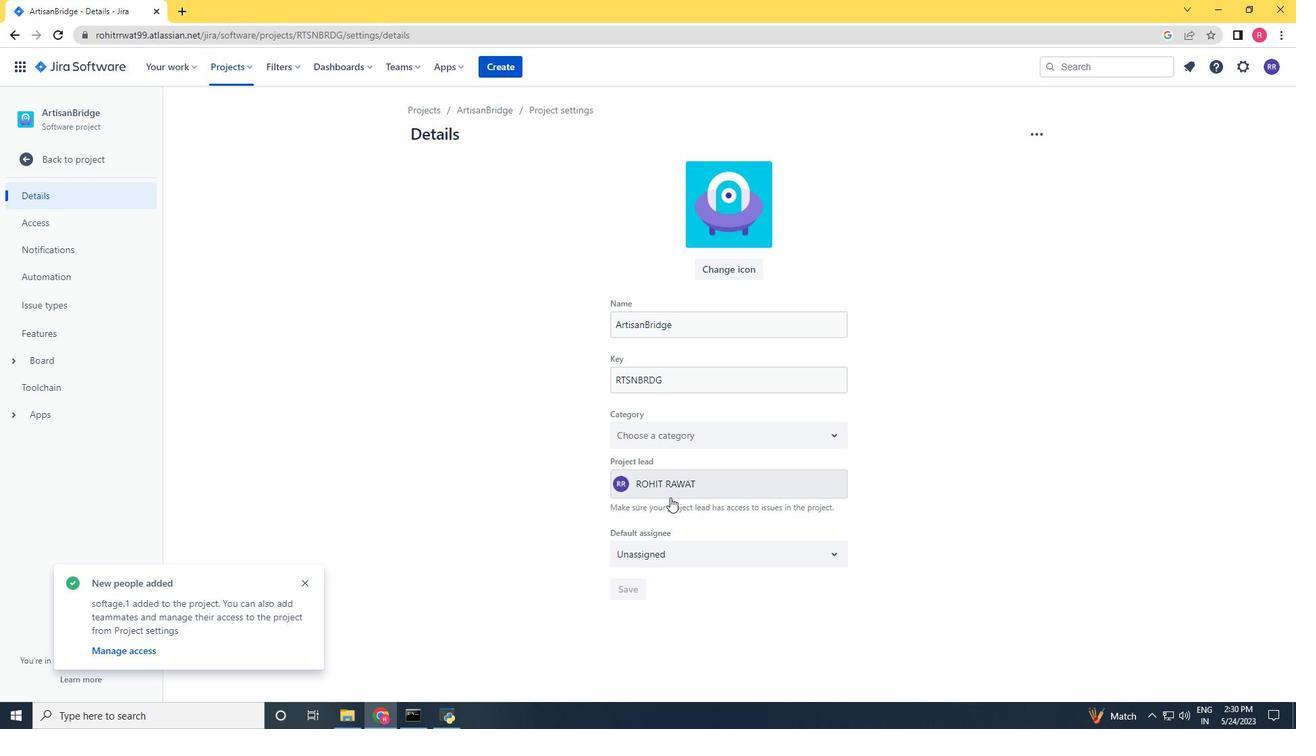 
Action: Mouse pressed left at (668, 494)
Screenshot: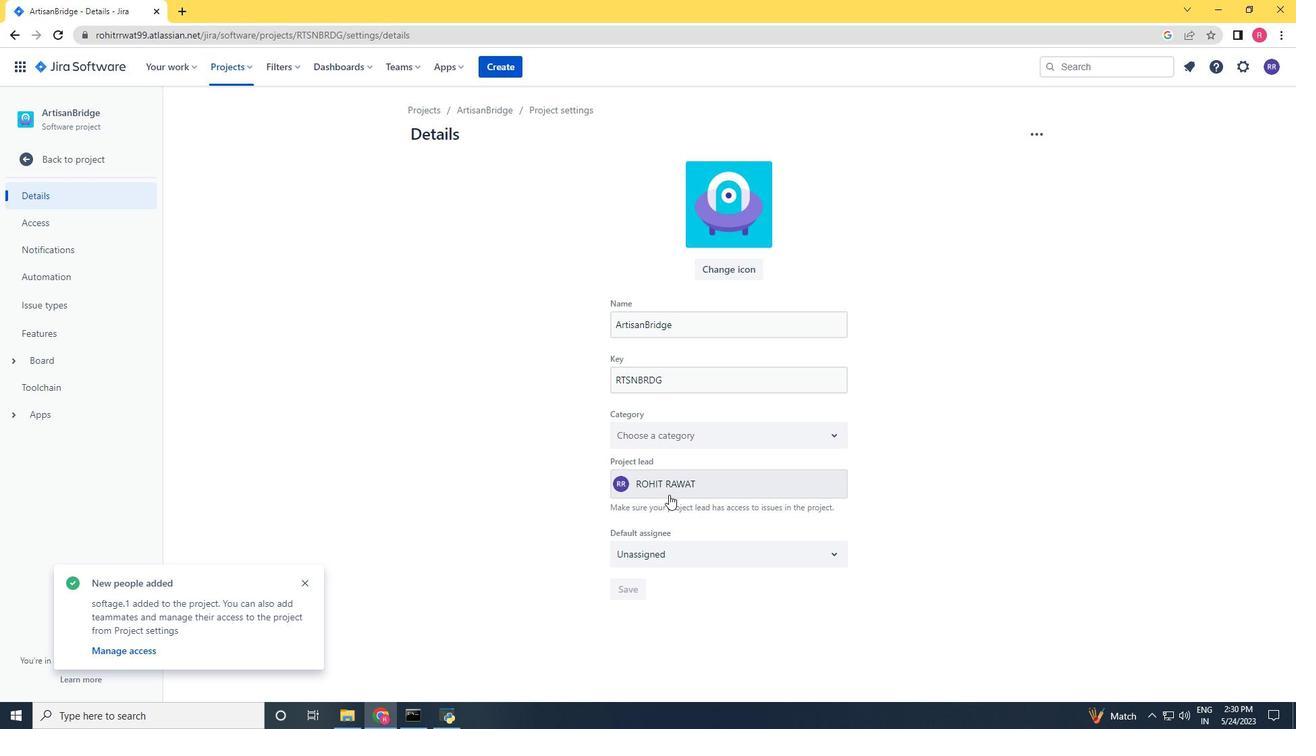 
Action: Key pressed softage.1<Key.shift>@softga<Key.backspace><Key.backspace>age.net
Screenshot: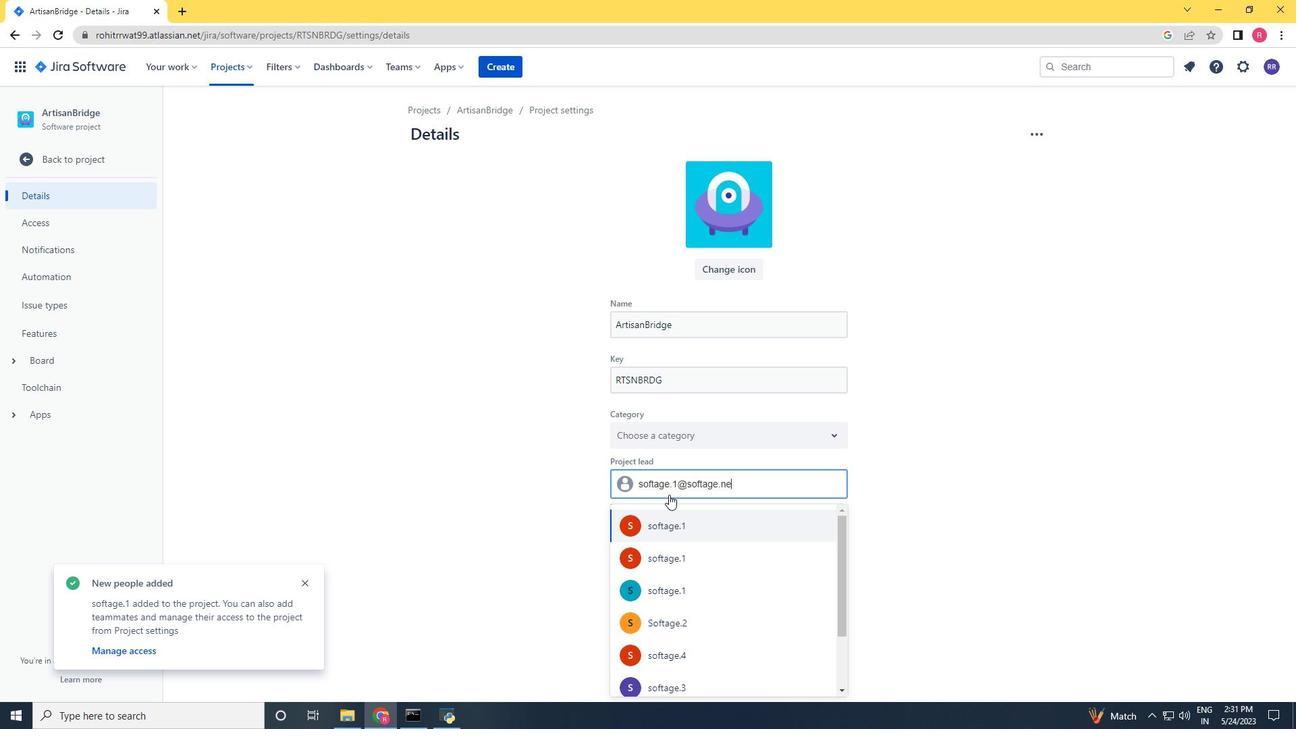 
Action: Mouse moved to (676, 518)
Screenshot: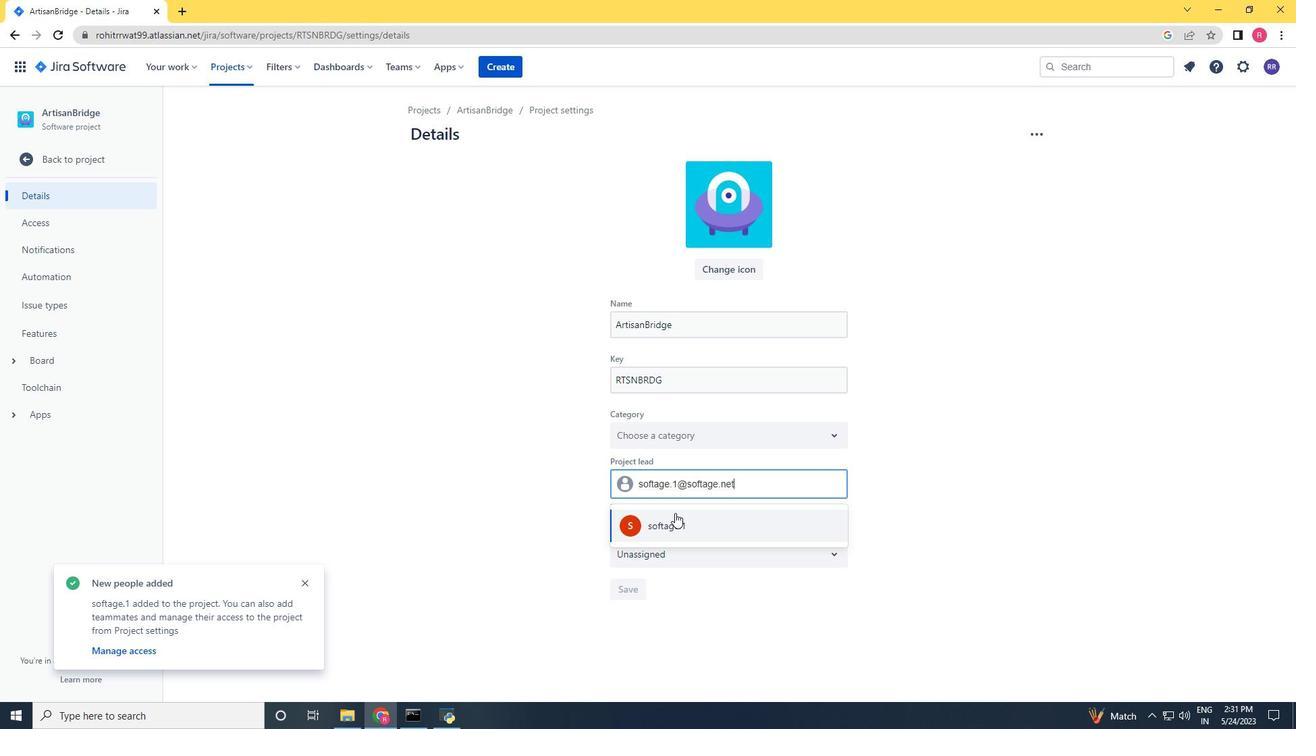 
Action: Mouse pressed left at (676, 518)
Screenshot: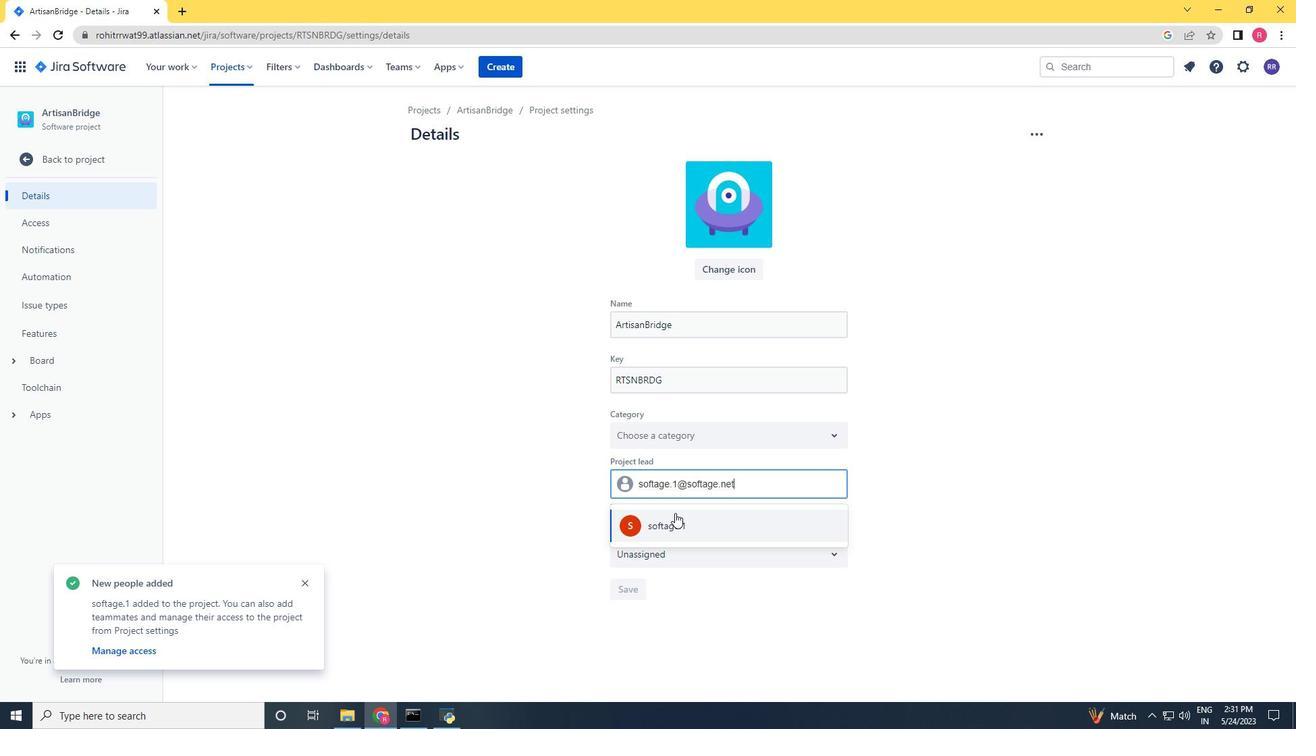
Action: Mouse moved to (656, 546)
Screenshot: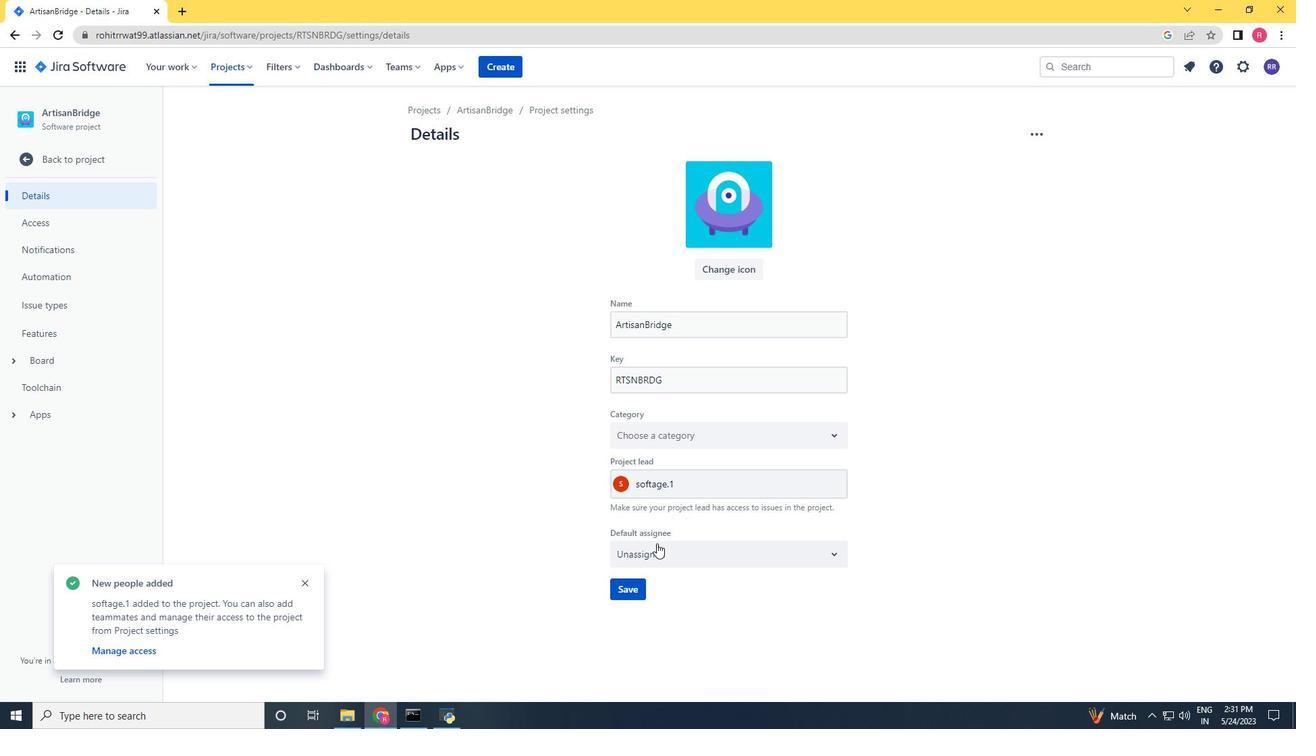 
Action: Mouse pressed left at (656, 546)
Screenshot: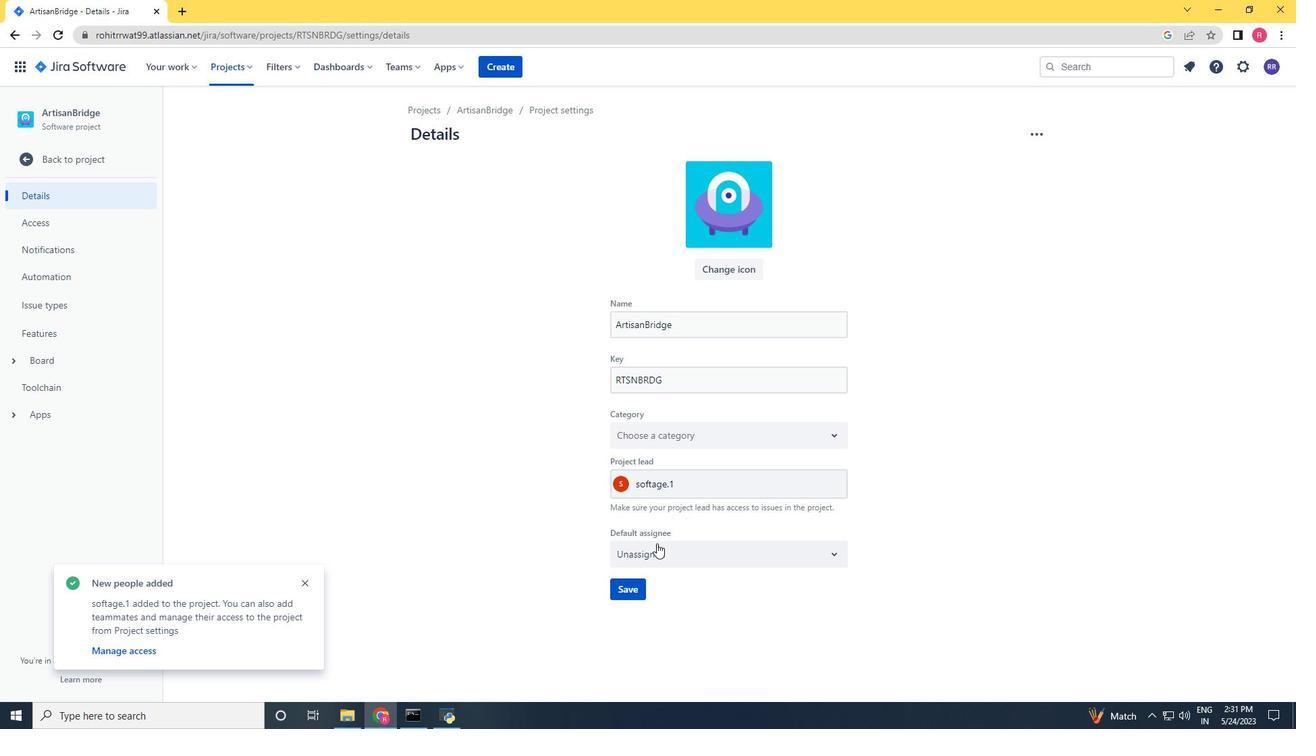 
Action: Mouse moved to (656, 595)
Screenshot: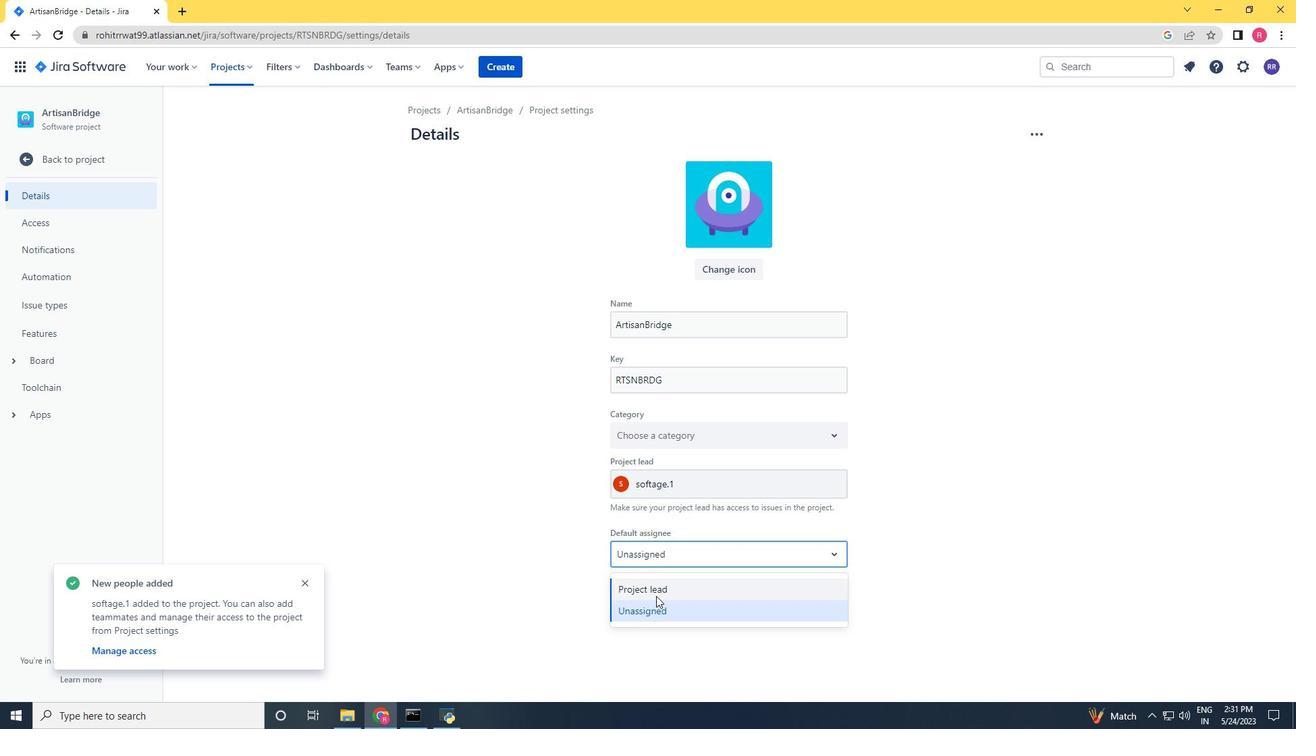 
Action: Mouse pressed left at (656, 595)
Screenshot: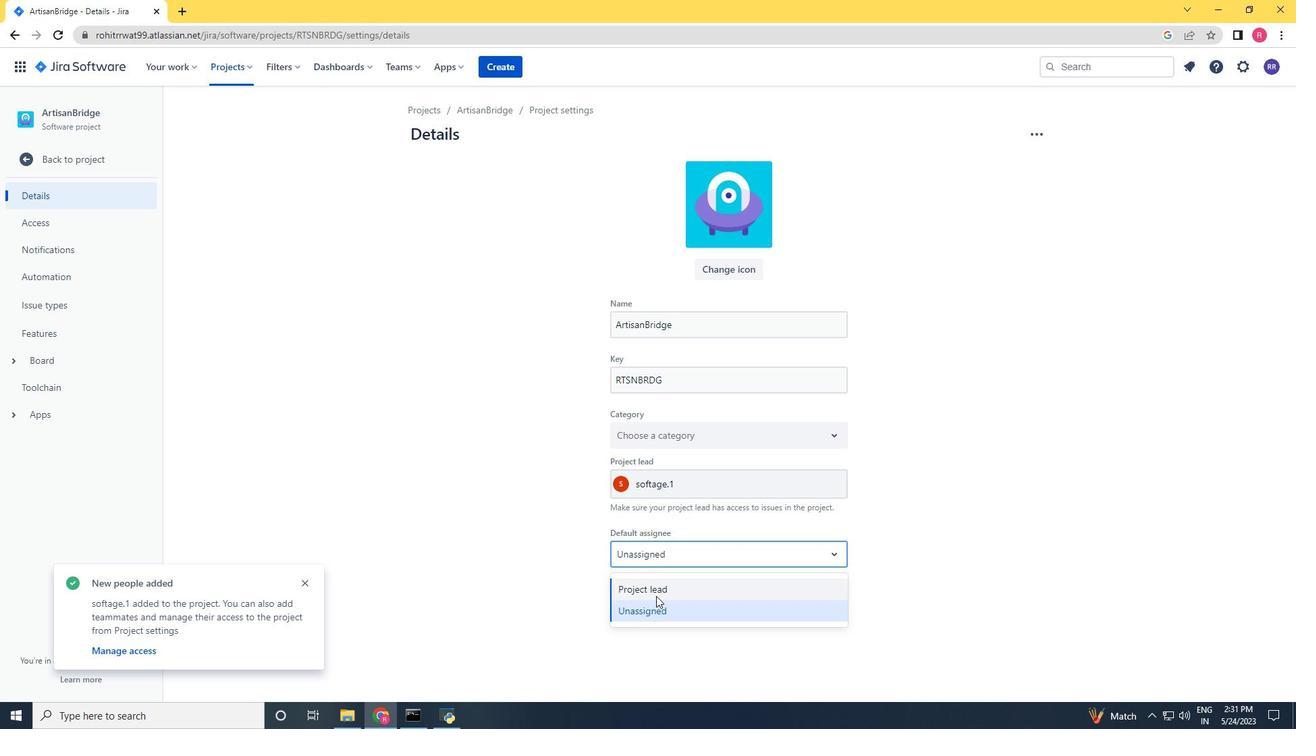 
Action: Mouse moved to (638, 592)
Screenshot: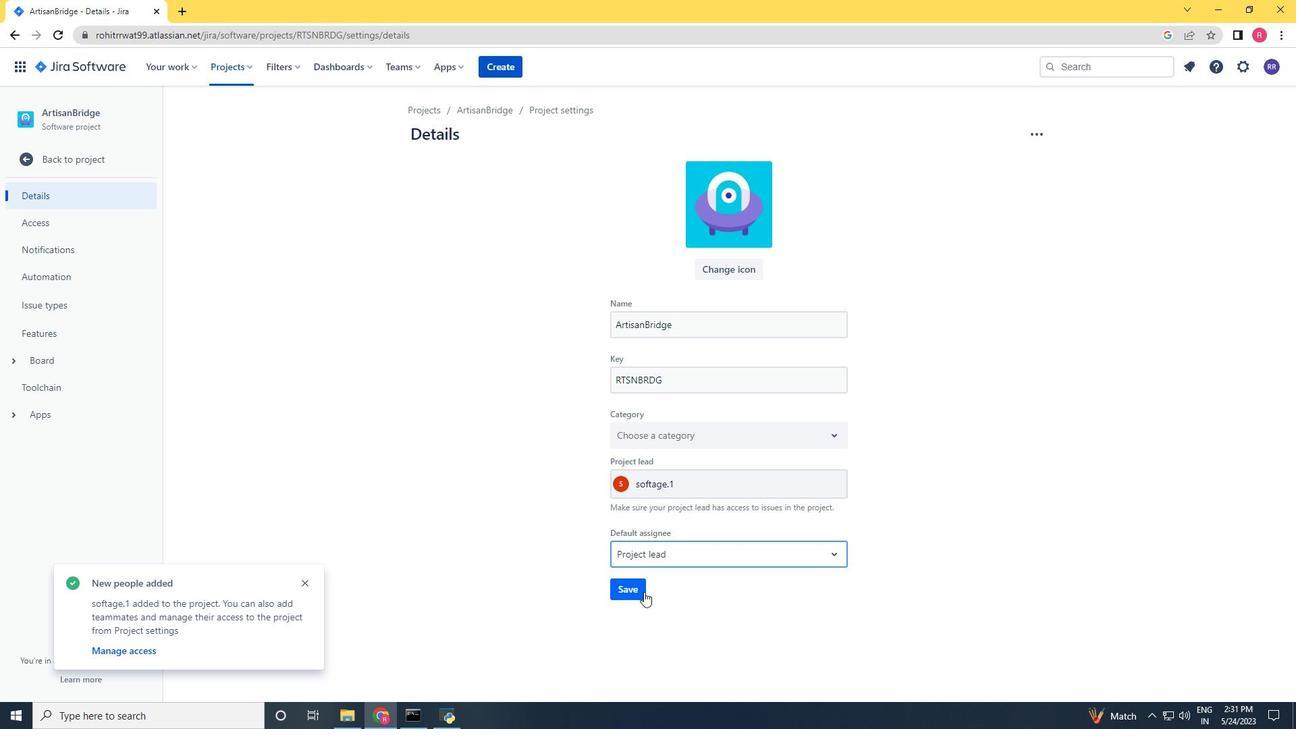 
Action: Mouse pressed left at (638, 592)
Screenshot: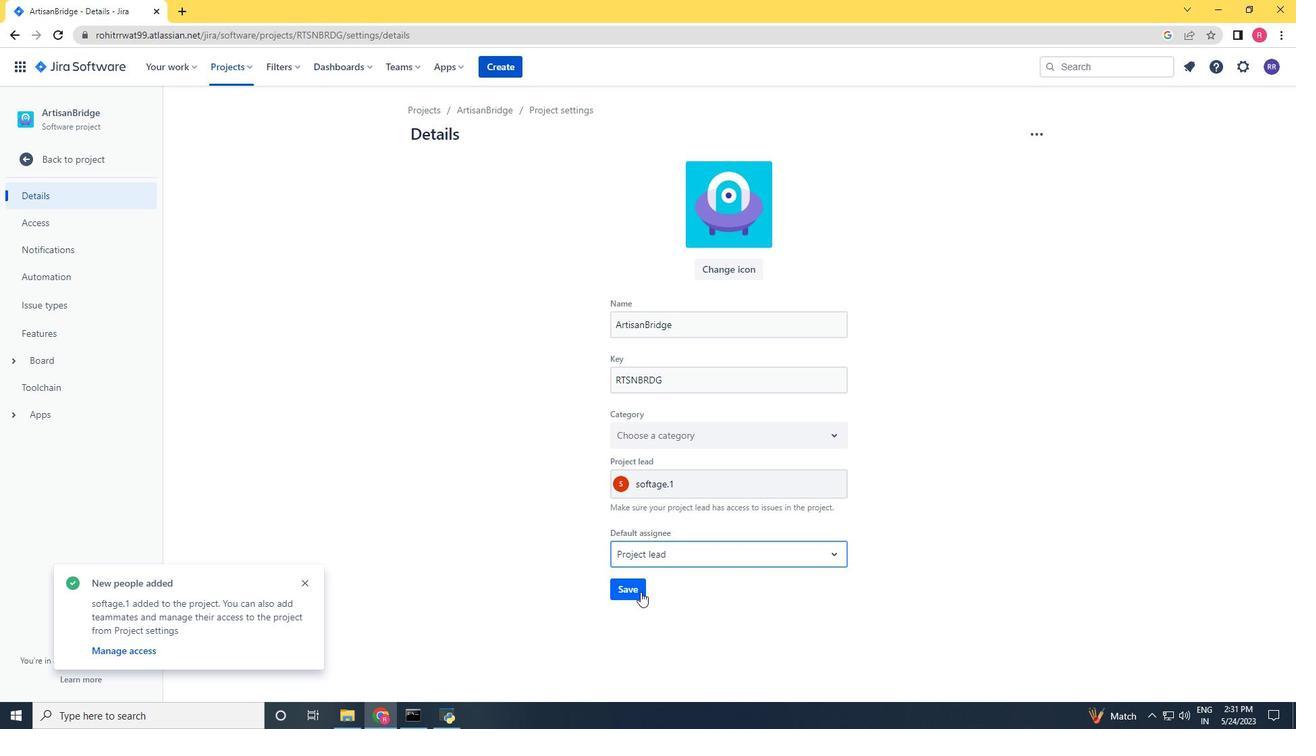 
Action: Mouse moved to (92, 158)
Screenshot: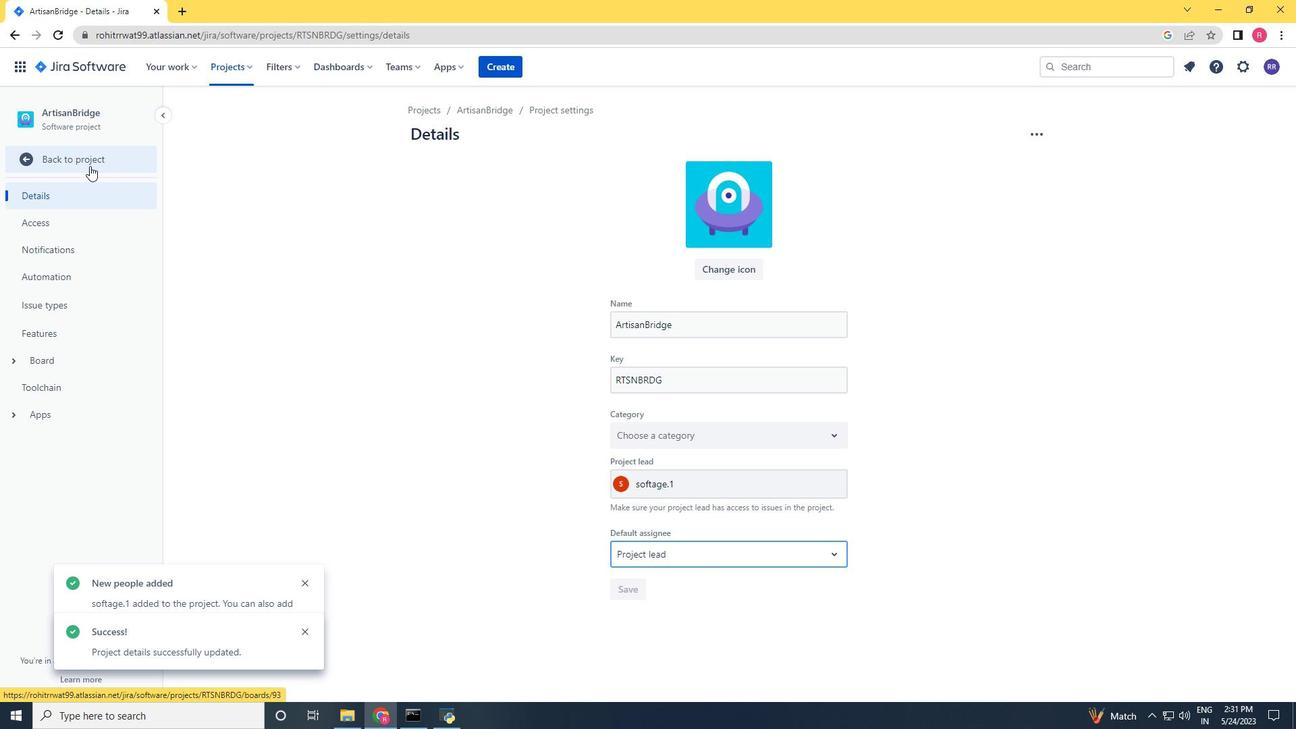 
Action: Mouse pressed left at (92, 158)
Screenshot: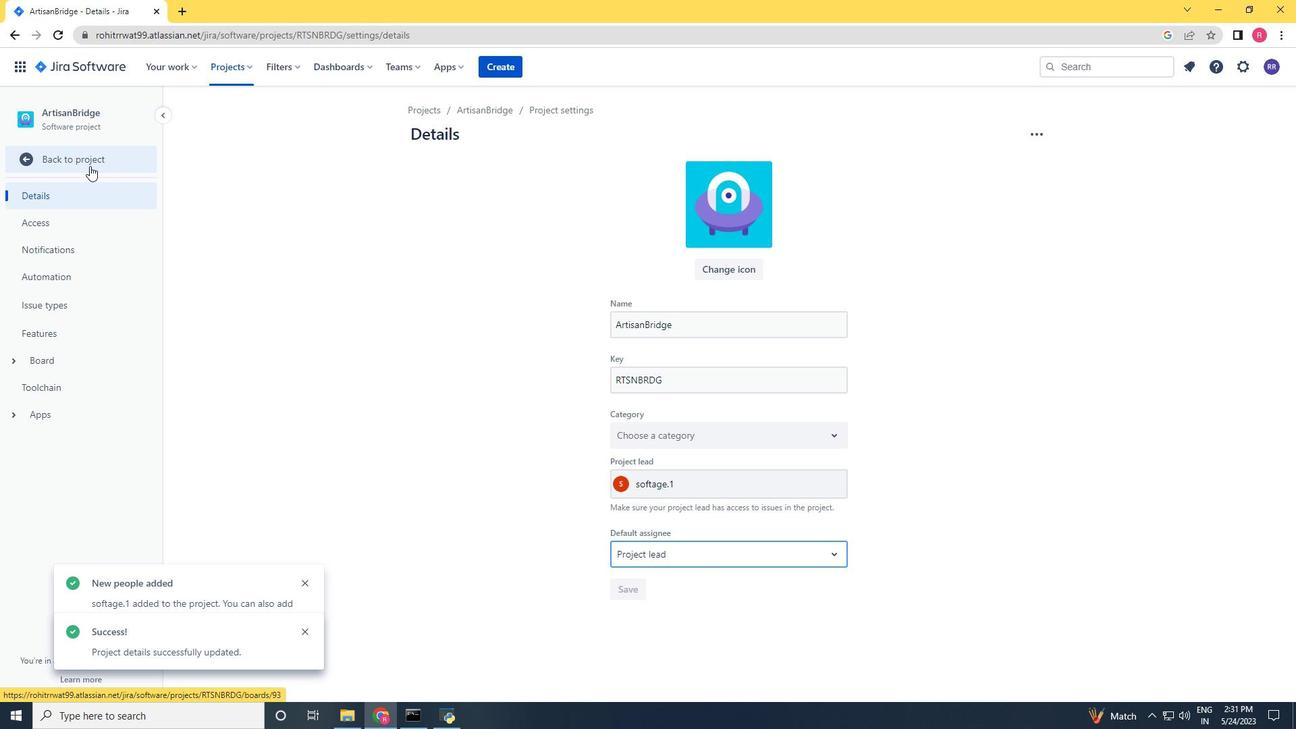 
Action: Mouse moved to (326, 180)
Screenshot: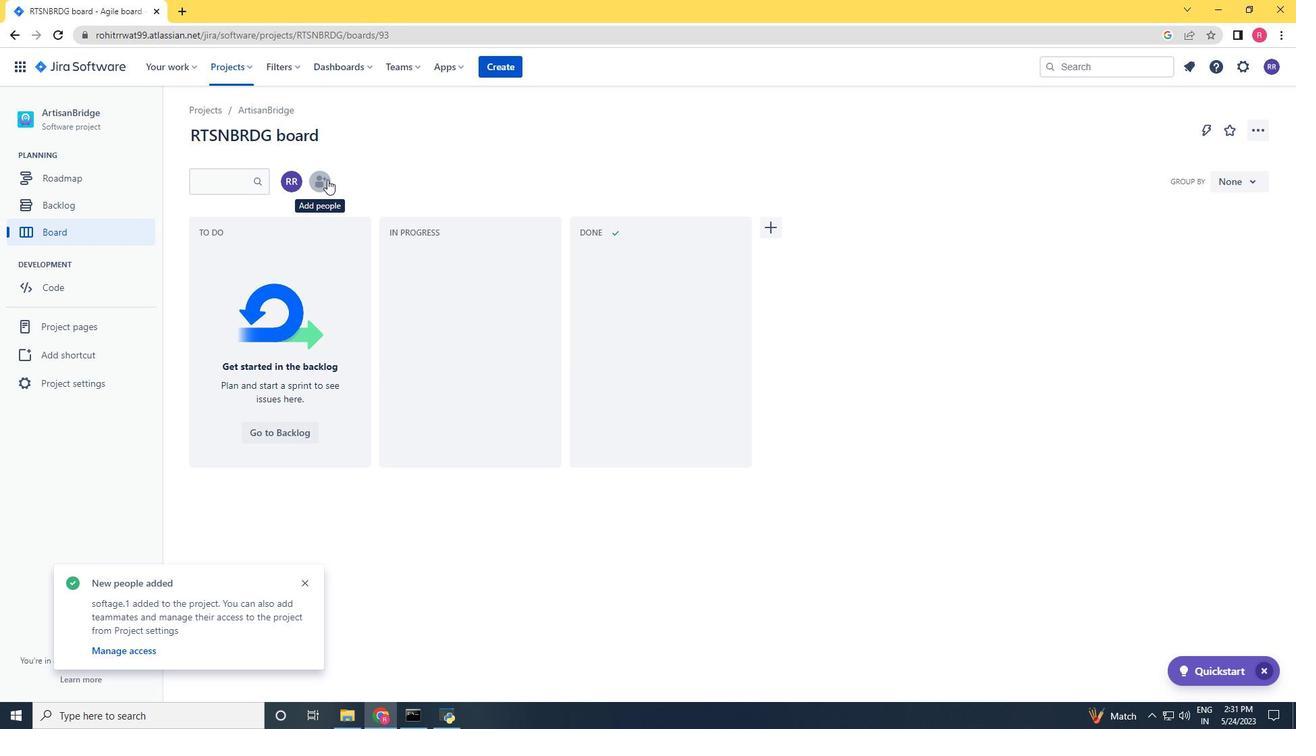 
Action: Mouse pressed left at (326, 180)
Screenshot: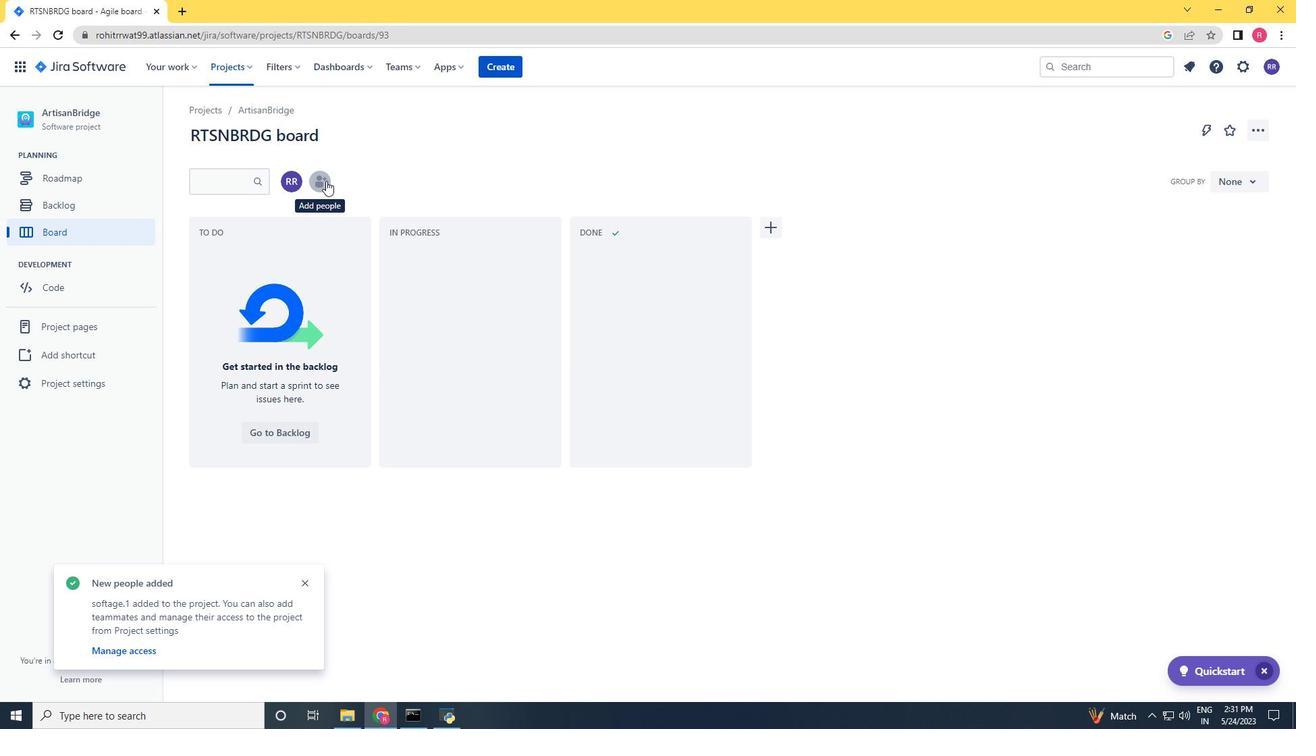
Action: Key pressed softage.2<Key.shift><Key.shift>@softage.net
Screenshot: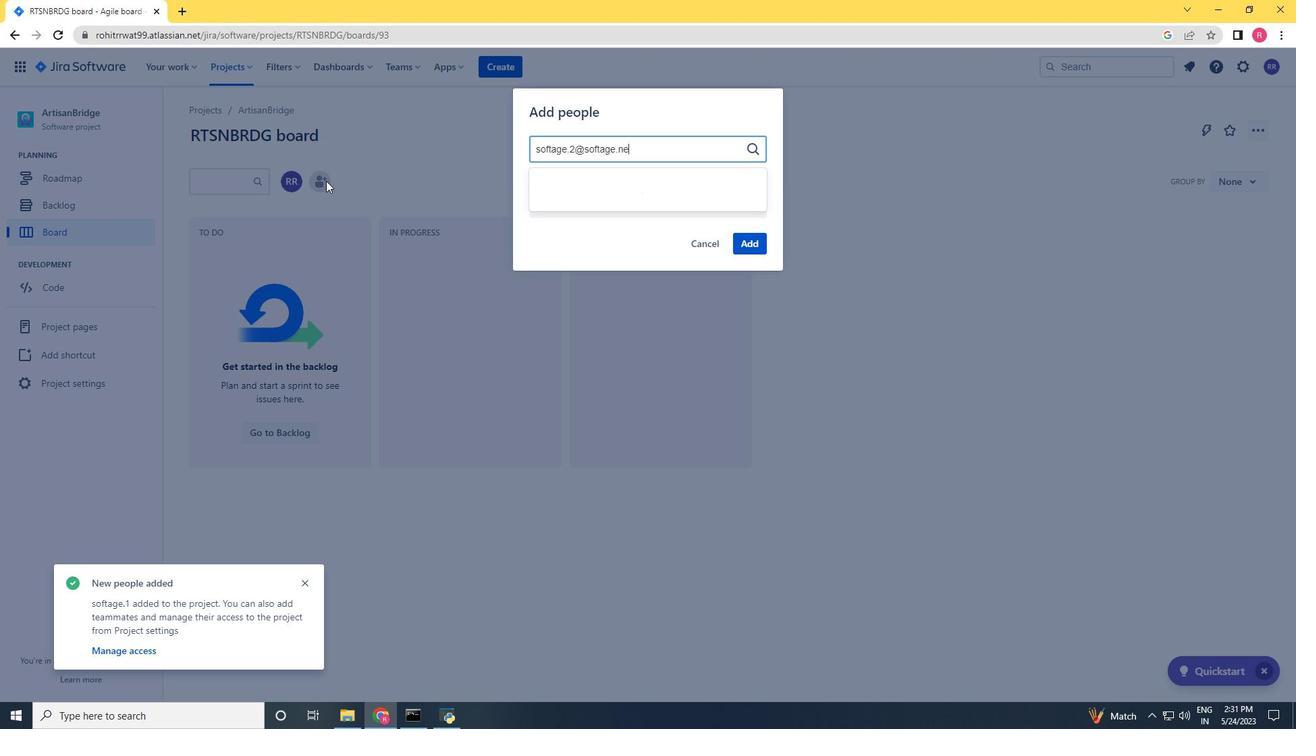 
Action: Mouse moved to (693, 183)
Screenshot: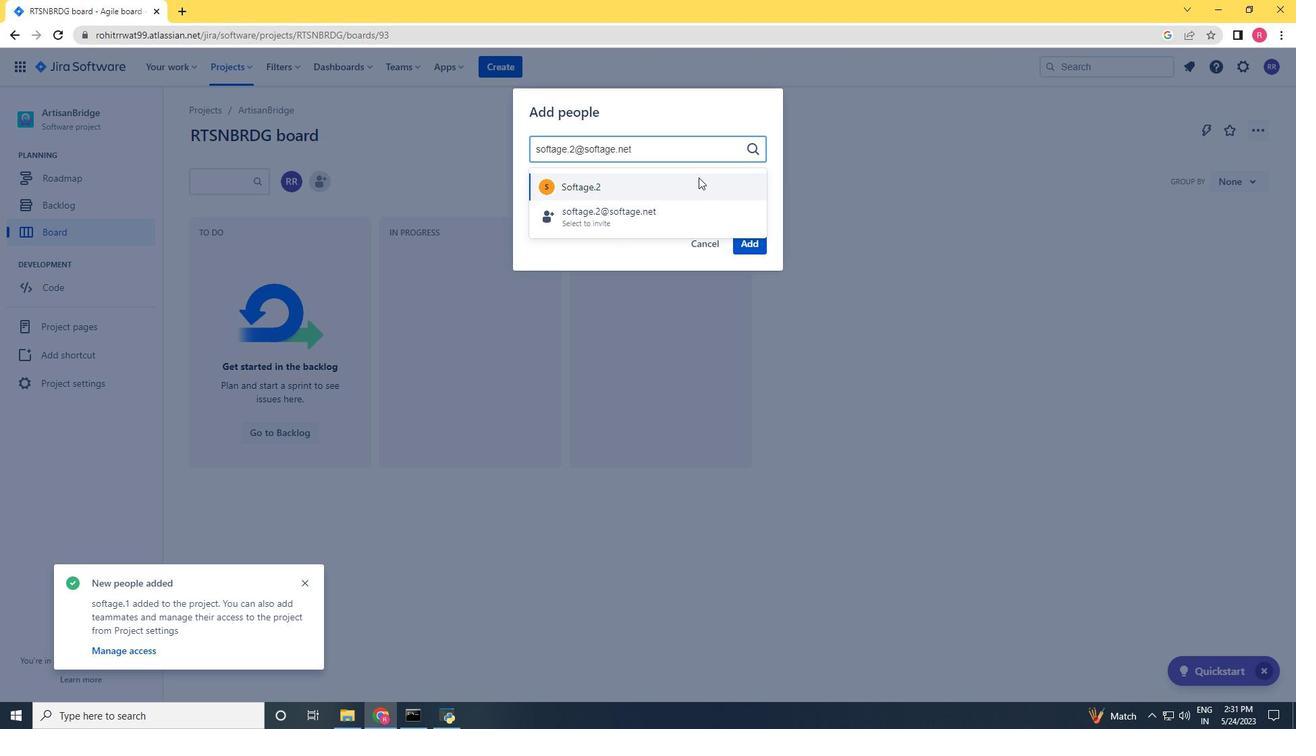 
Action: Mouse pressed left at (693, 183)
Screenshot: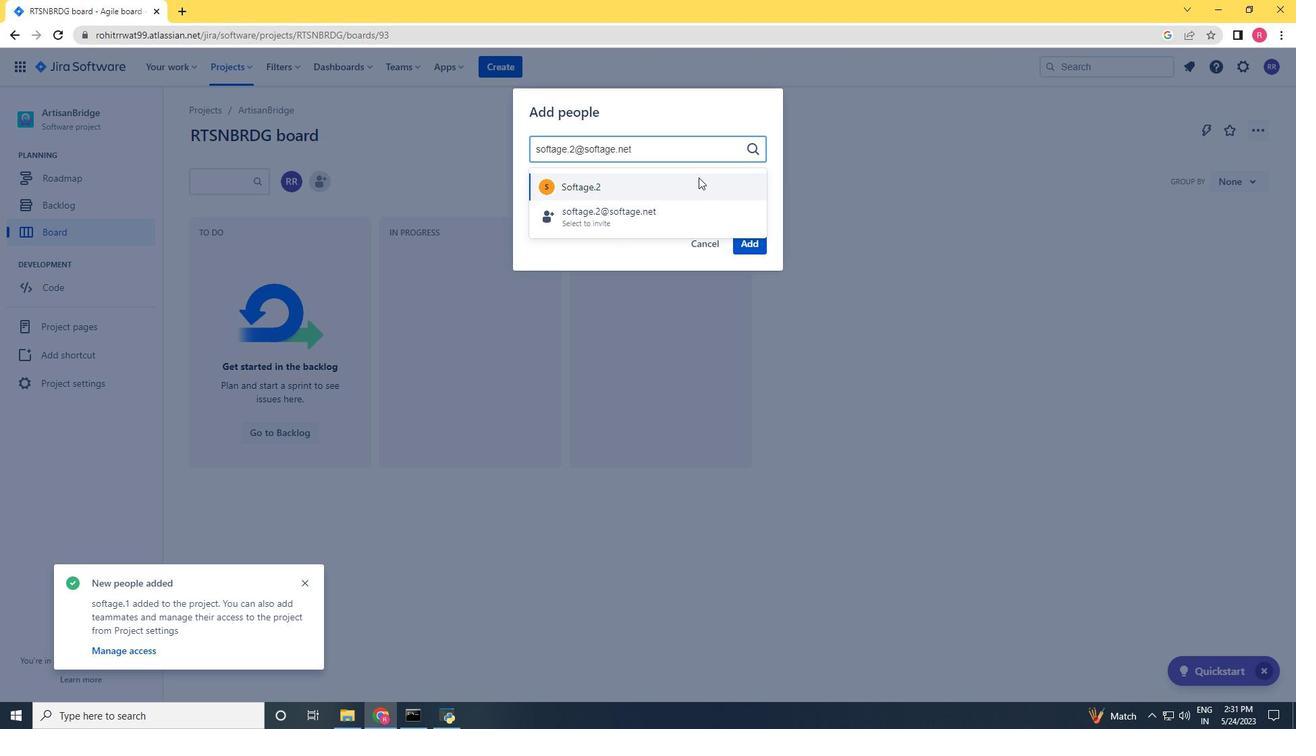 
Action: Mouse moved to (754, 245)
Screenshot: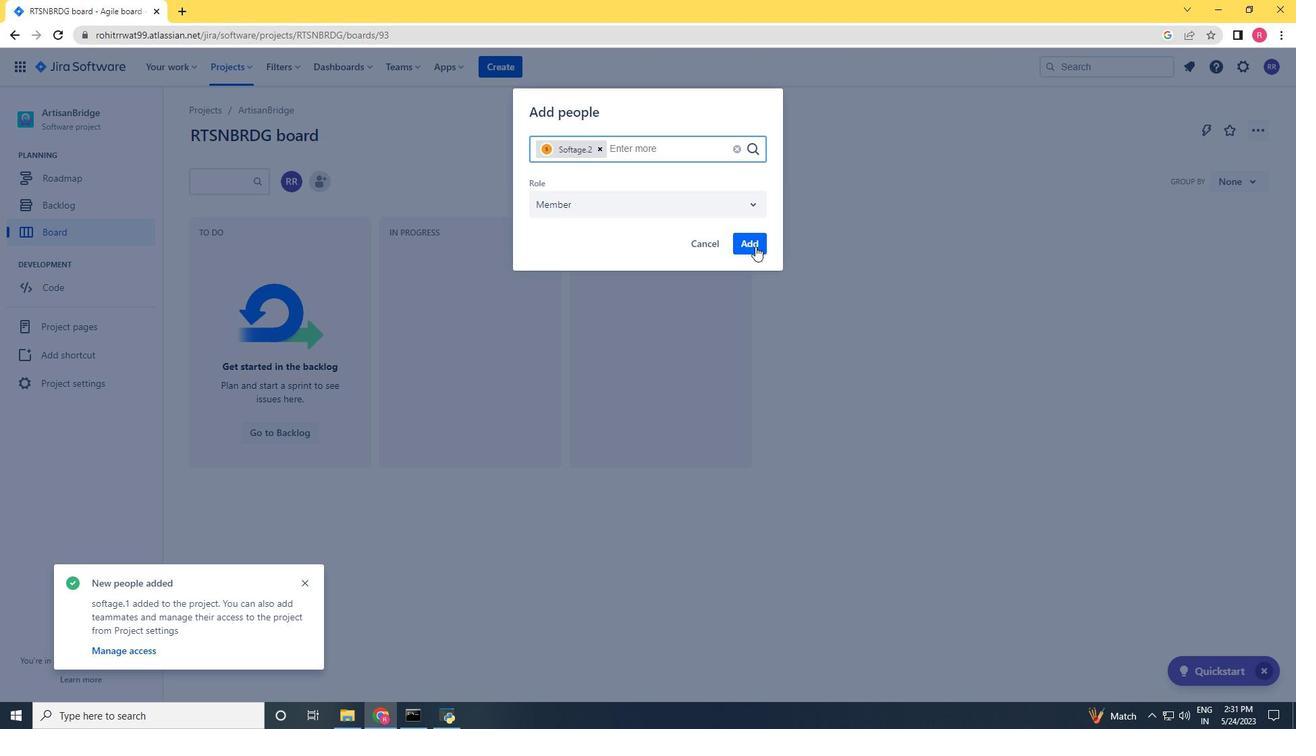 
Action: Mouse pressed left at (754, 245)
Screenshot: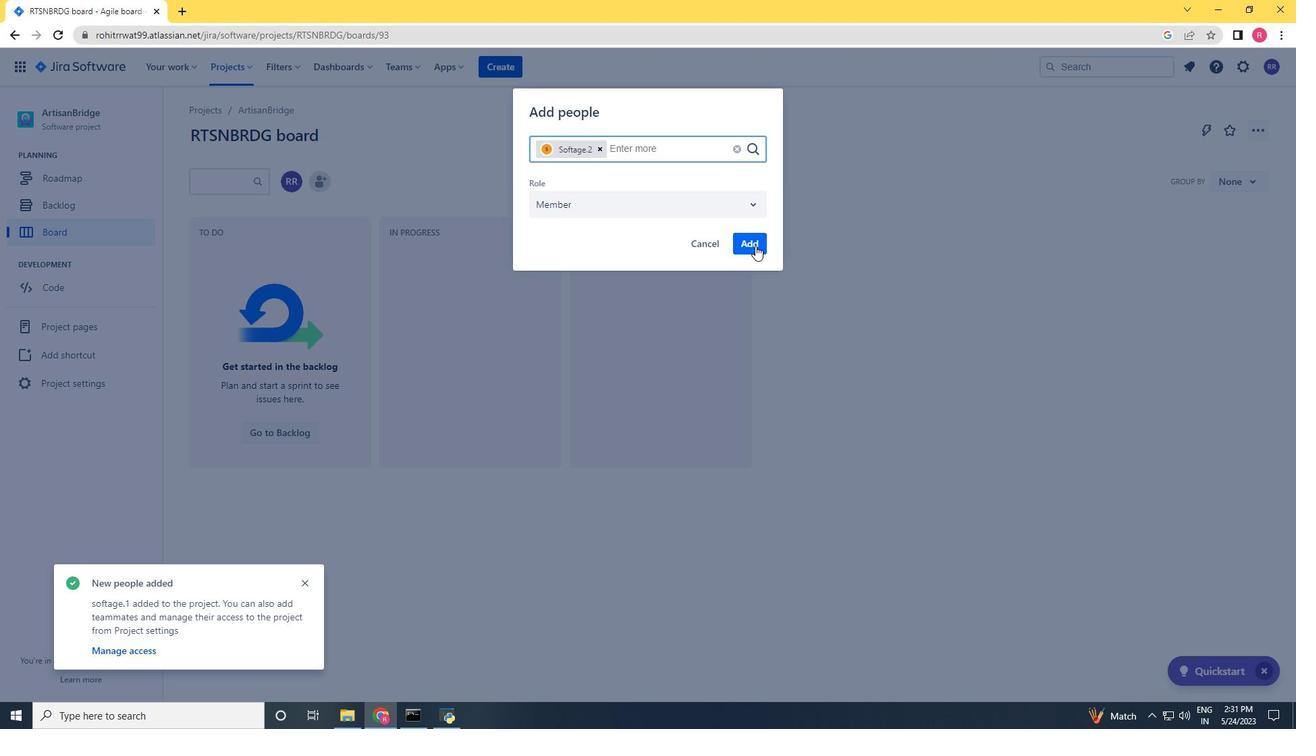 
Action: Mouse moved to (650, 271)
Screenshot: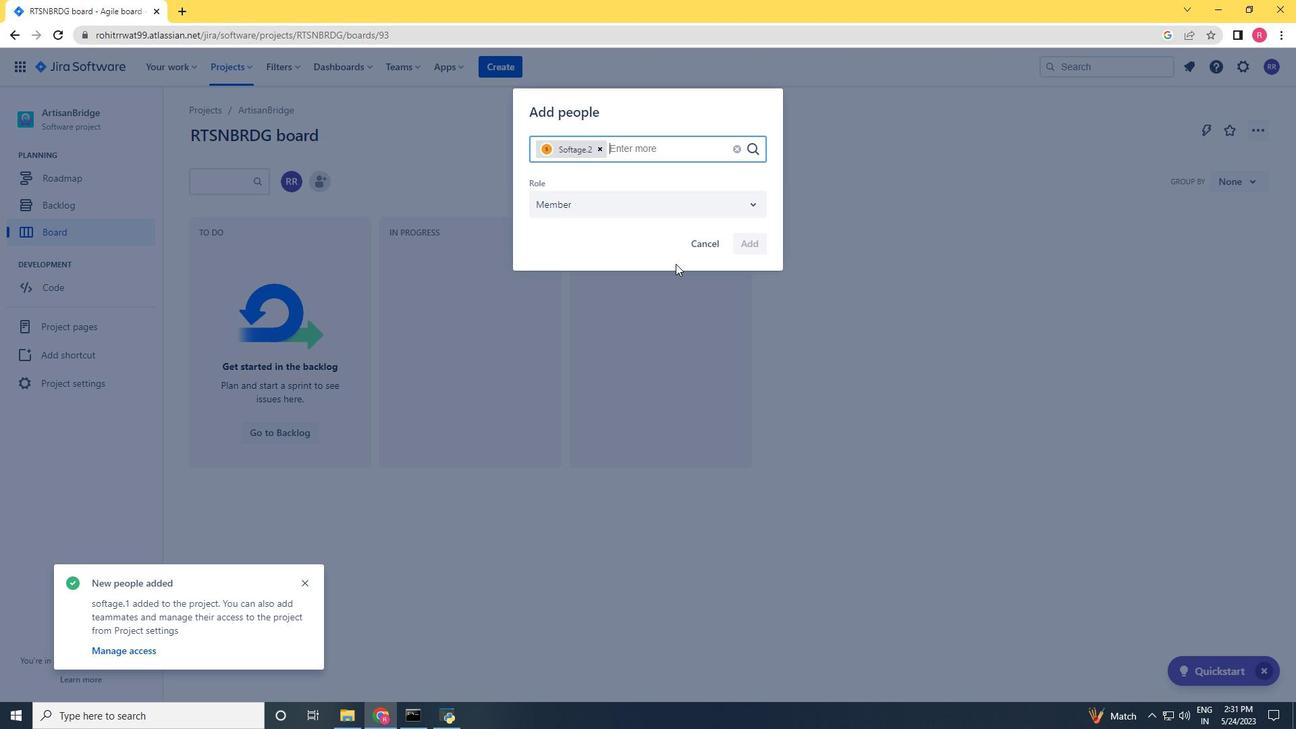 
